 Task: Search one way flight ticket for 4 adults, 1 infant in seat and 1 infant on lap in premium economy from Dillingham: Dillingham Airport to Greensboro: Piedmont Triad International Airport on 5-1-2023. Choice of flights is Spirit. Number of bags: 5 checked bags. Price is upto 88000. Outbound departure time preference is 15:30. Return departure time preference is 16:00.
Action: Mouse moved to (256, 228)
Screenshot: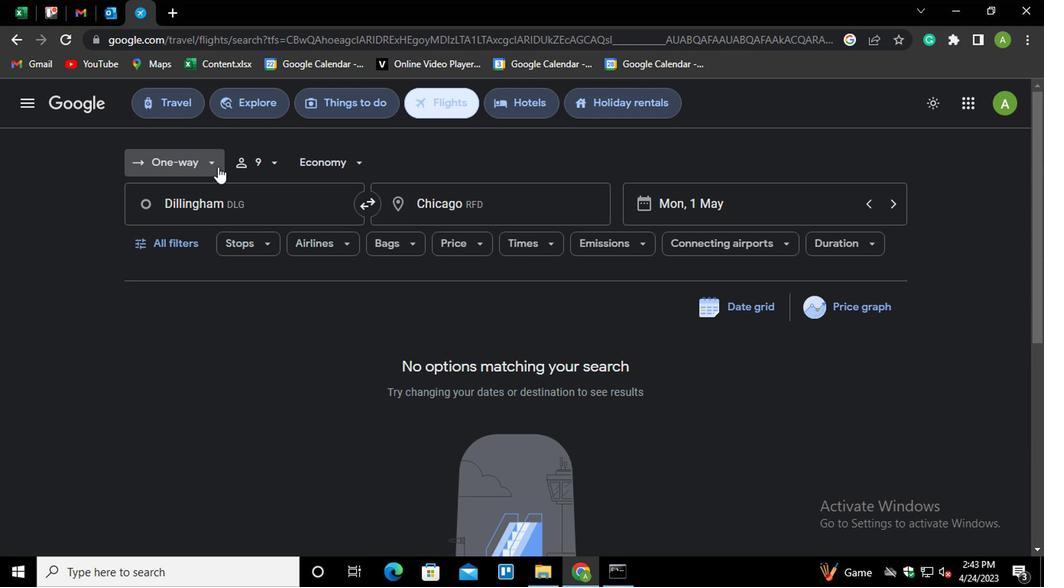 
Action: Mouse pressed left at (256, 228)
Screenshot: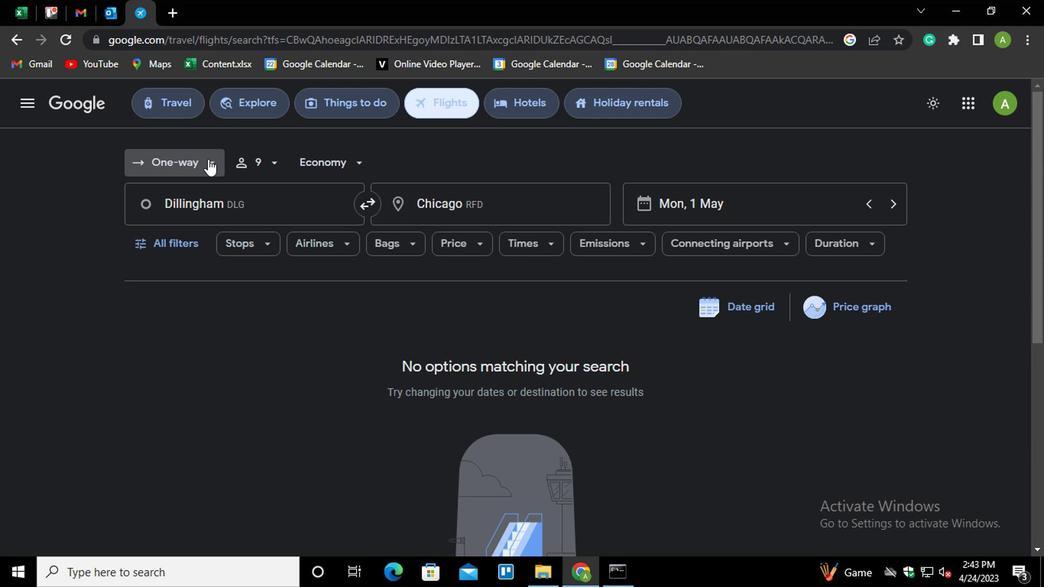 
Action: Mouse moved to (266, 287)
Screenshot: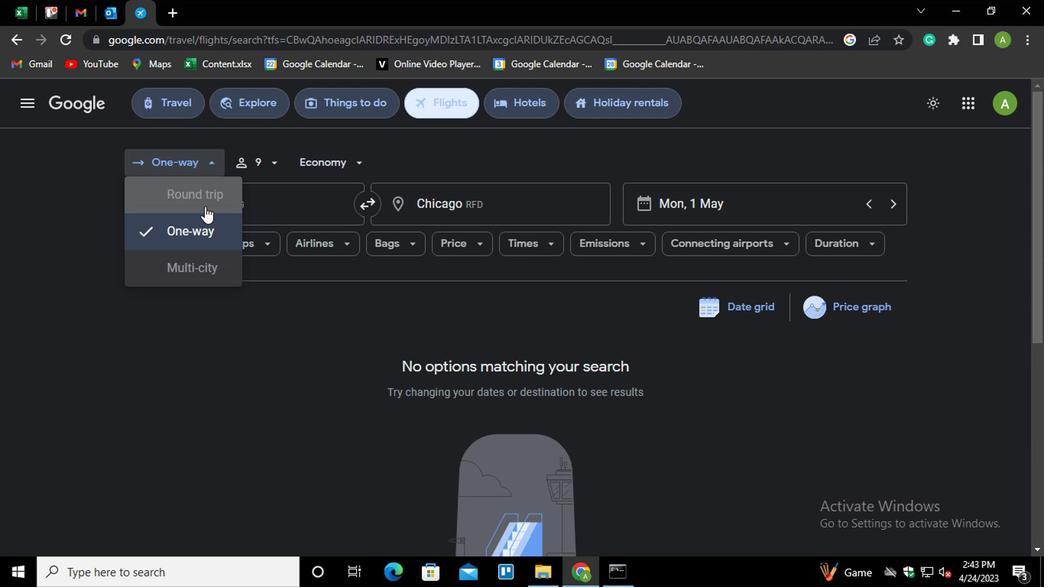 
Action: Mouse pressed left at (266, 287)
Screenshot: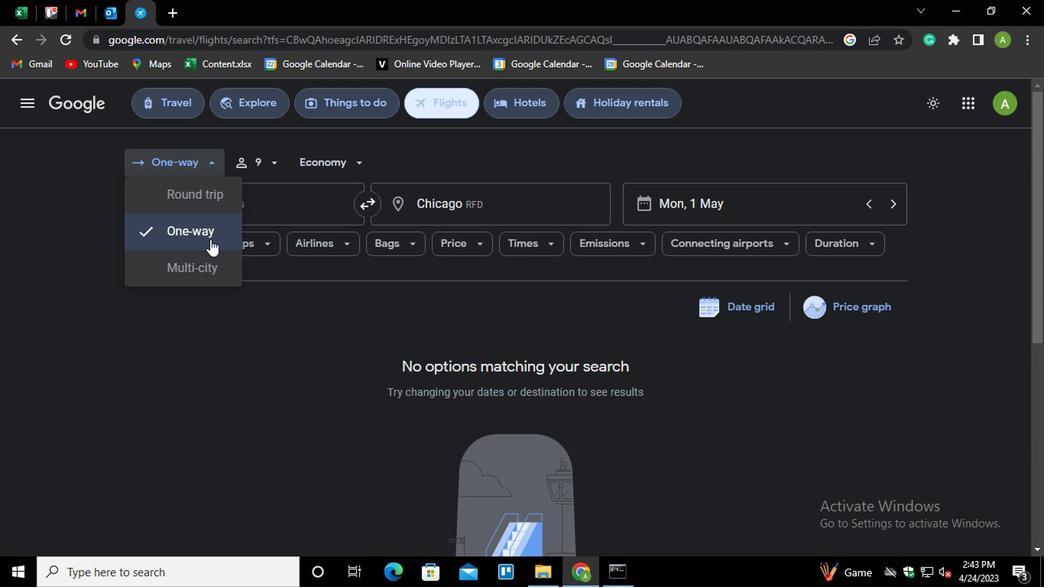 
Action: Mouse moved to (308, 228)
Screenshot: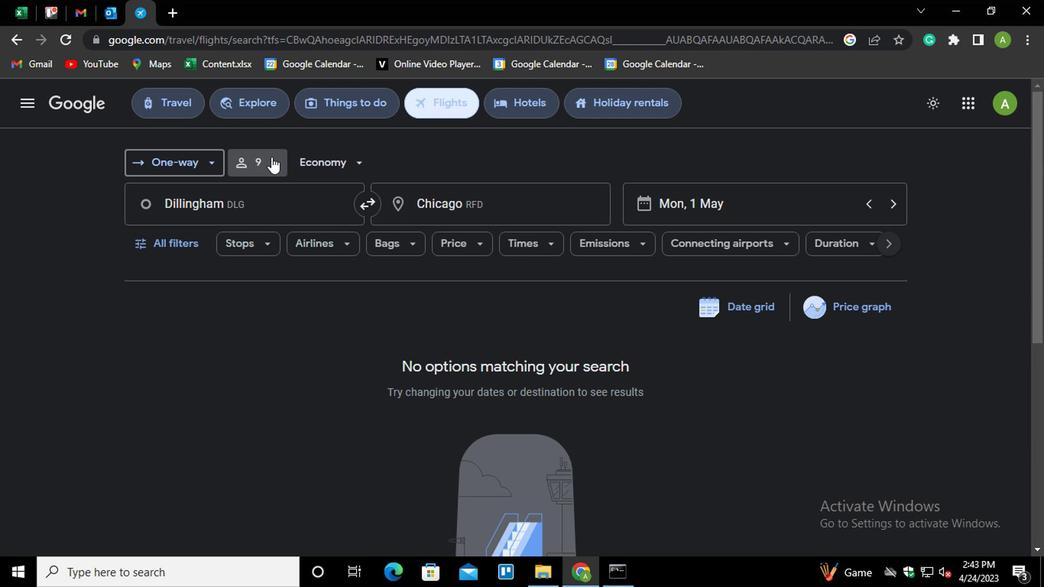 
Action: Mouse pressed left at (308, 228)
Screenshot: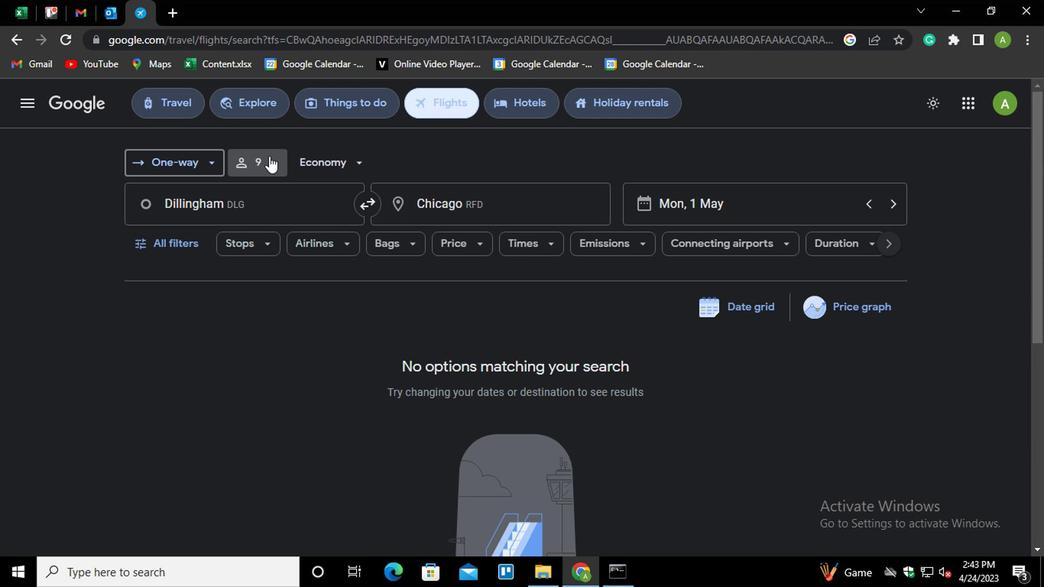 
Action: Mouse moved to (357, 257)
Screenshot: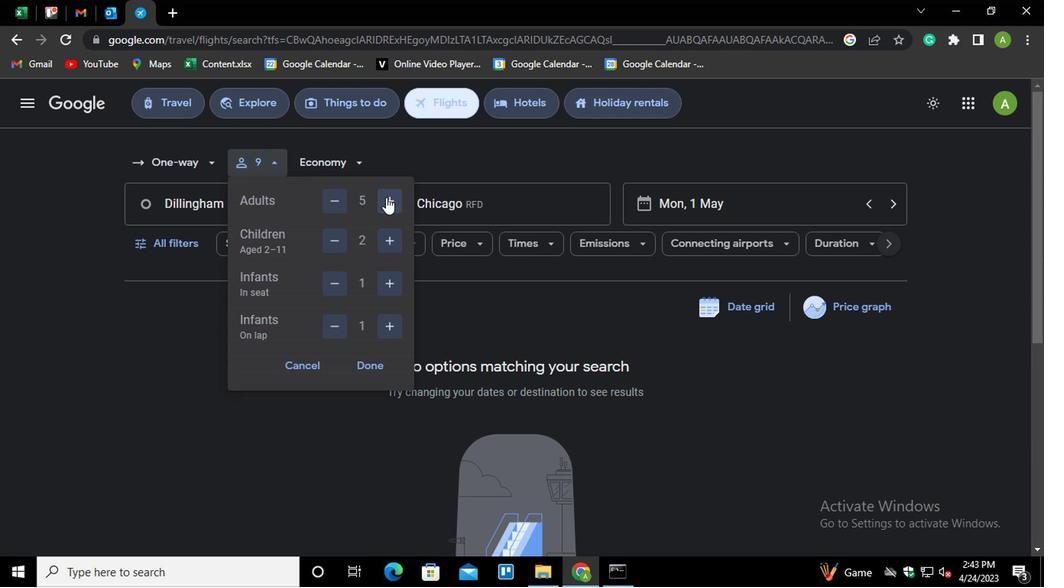 
Action: Mouse pressed left at (357, 257)
Screenshot: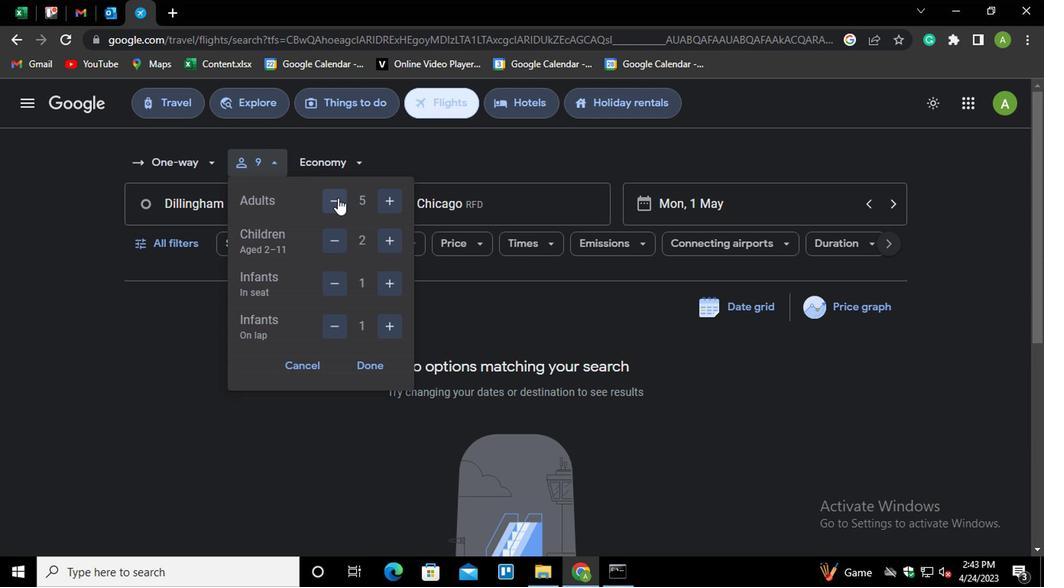 
Action: Mouse moved to (360, 288)
Screenshot: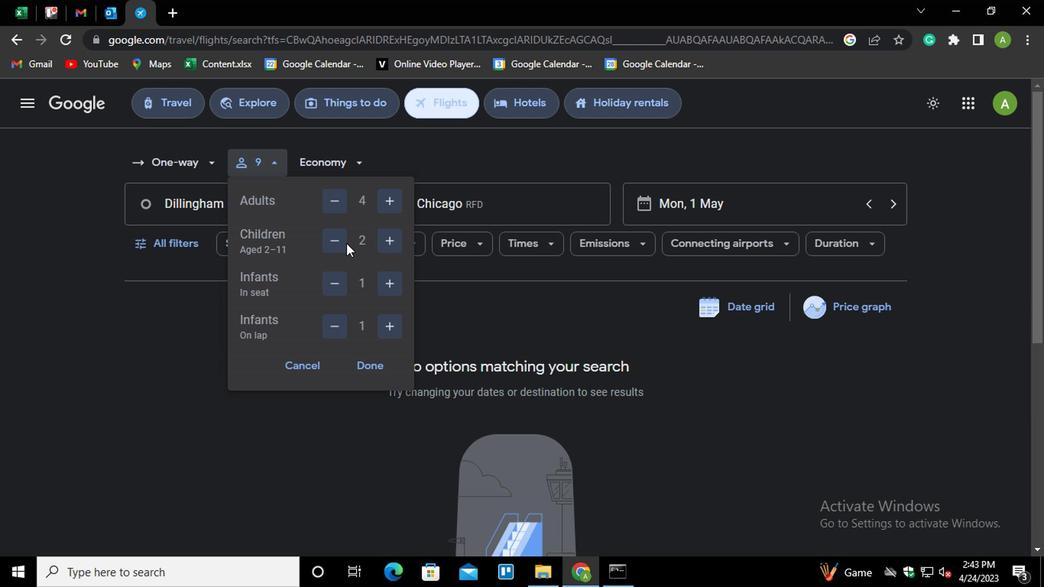 
Action: Mouse pressed left at (360, 288)
Screenshot: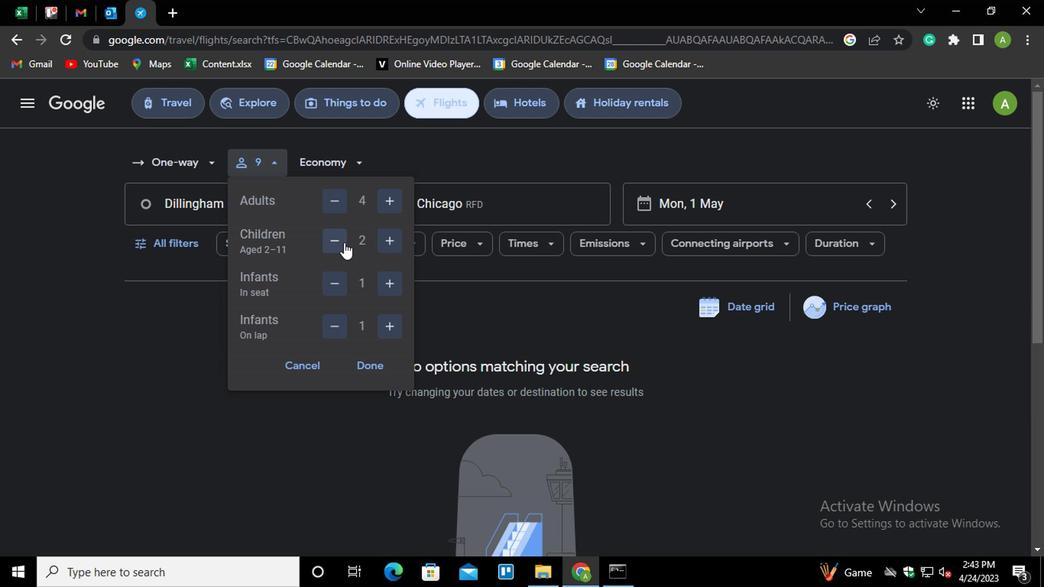 
Action: Mouse moved to (359, 288)
Screenshot: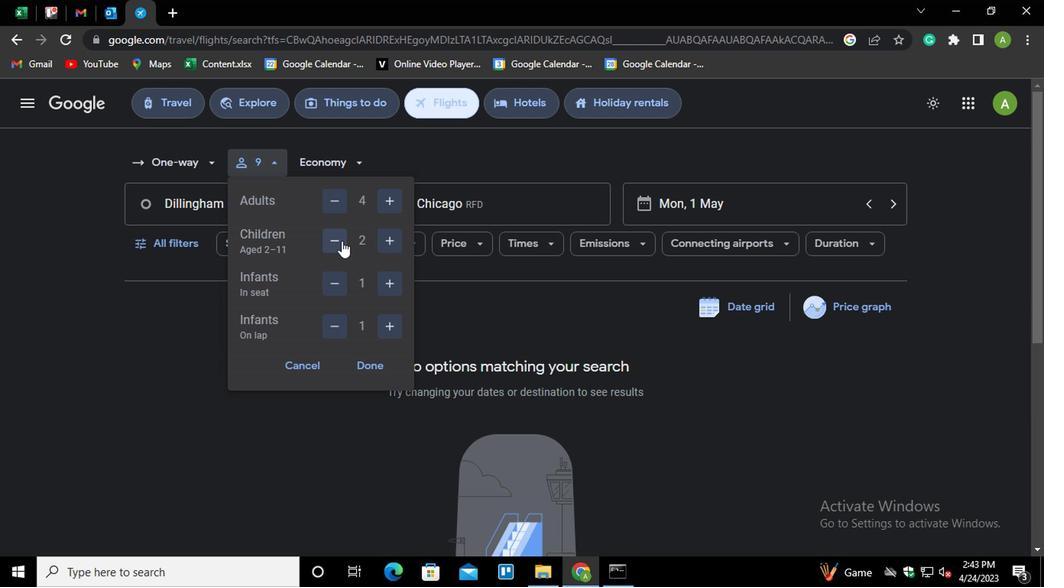 
Action: Mouse pressed left at (359, 288)
Screenshot: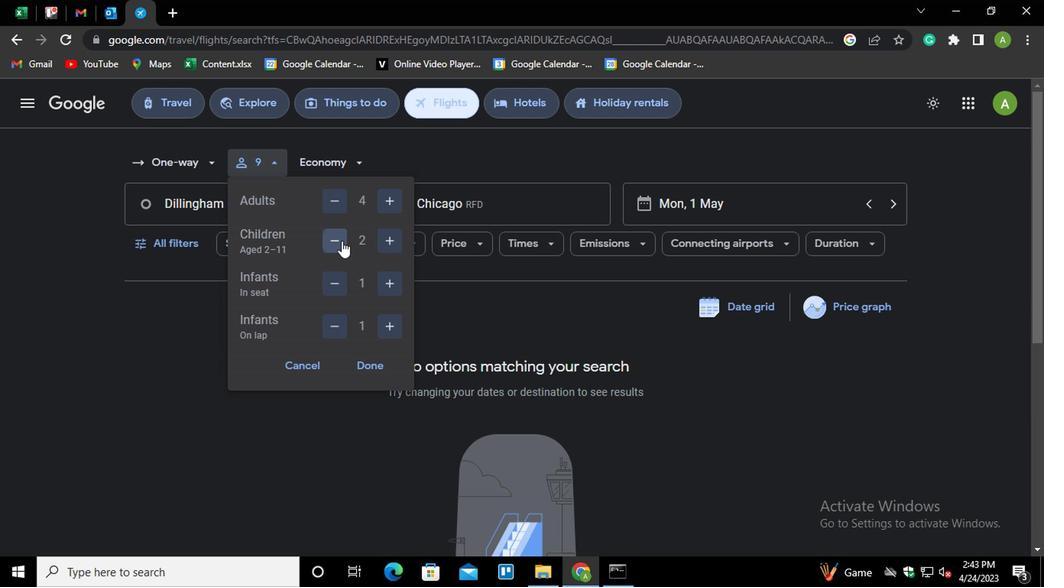 
Action: Mouse moved to (389, 378)
Screenshot: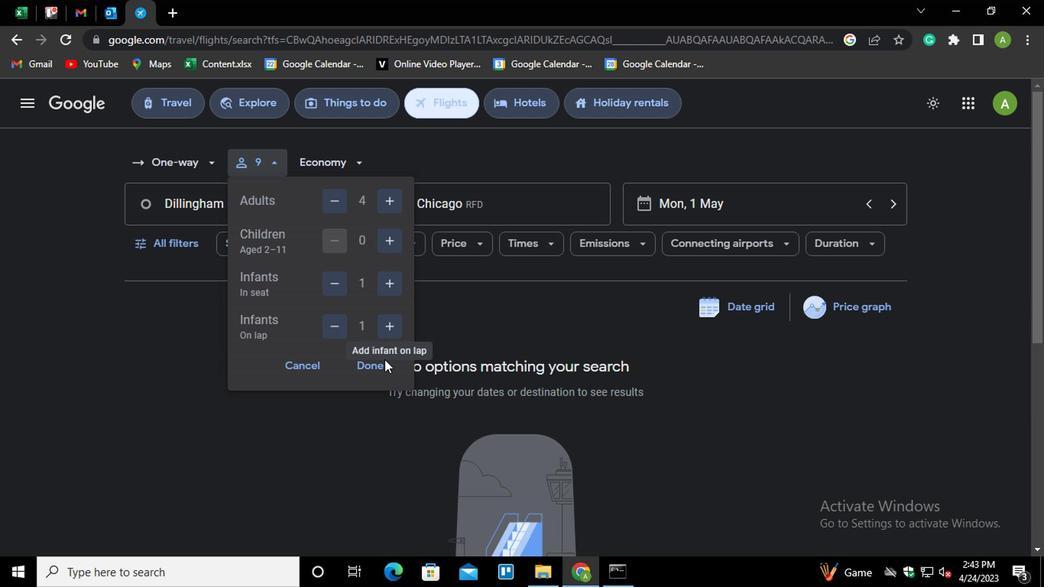 
Action: Mouse pressed left at (389, 378)
Screenshot: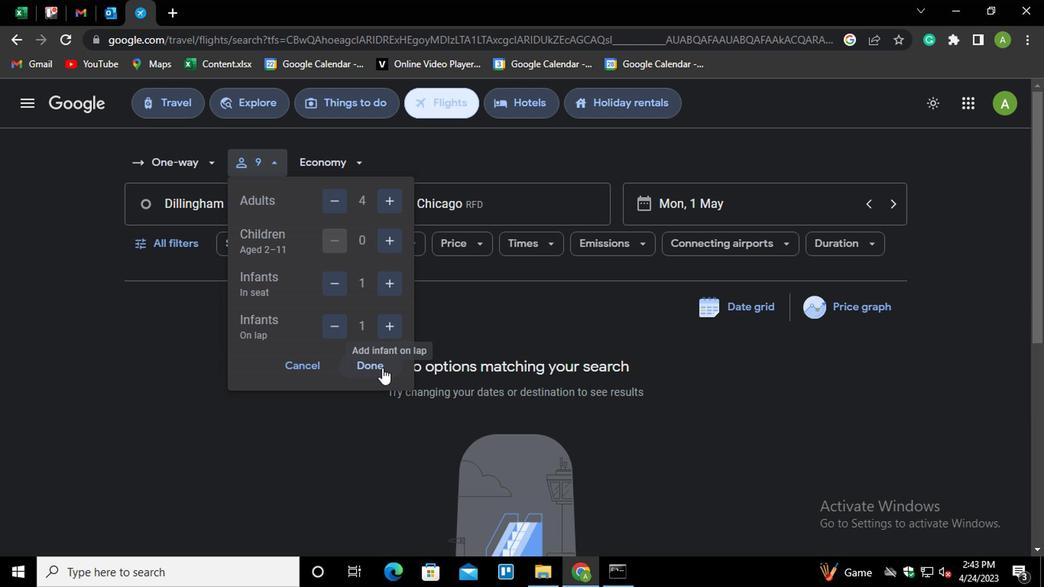 
Action: Mouse moved to (365, 236)
Screenshot: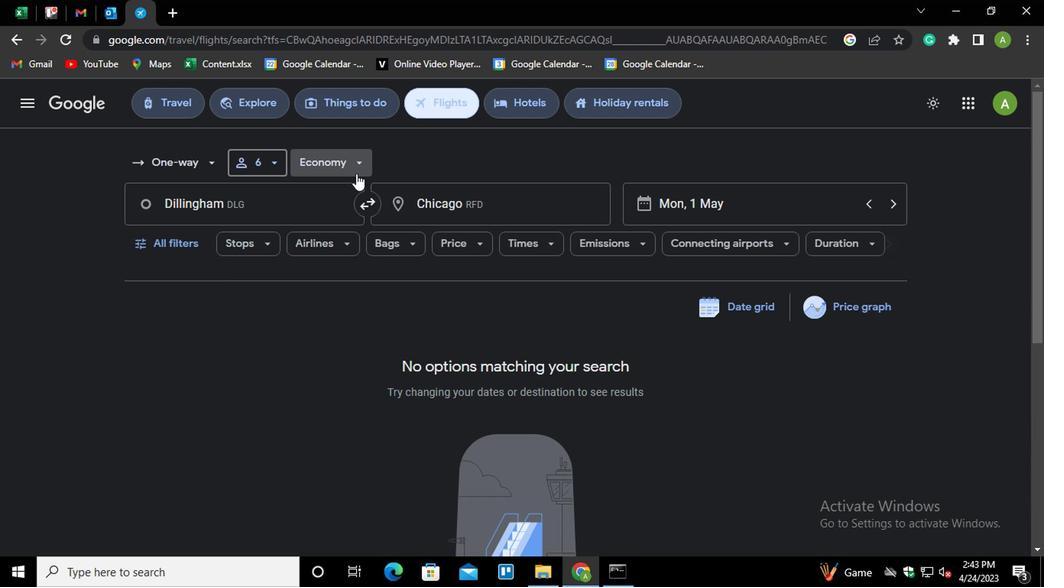 
Action: Mouse pressed left at (365, 236)
Screenshot: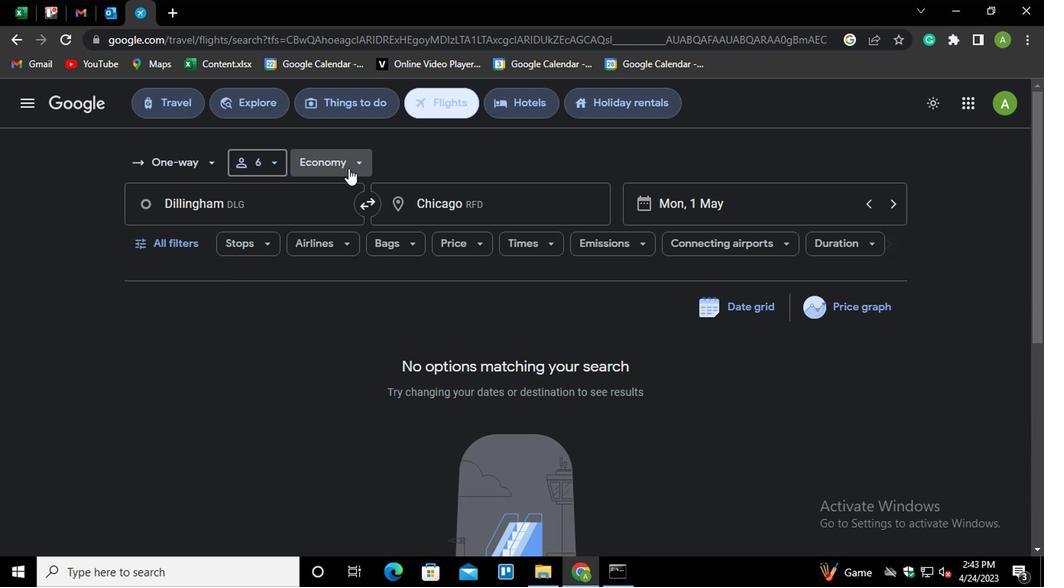 
Action: Mouse moved to (375, 280)
Screenshot: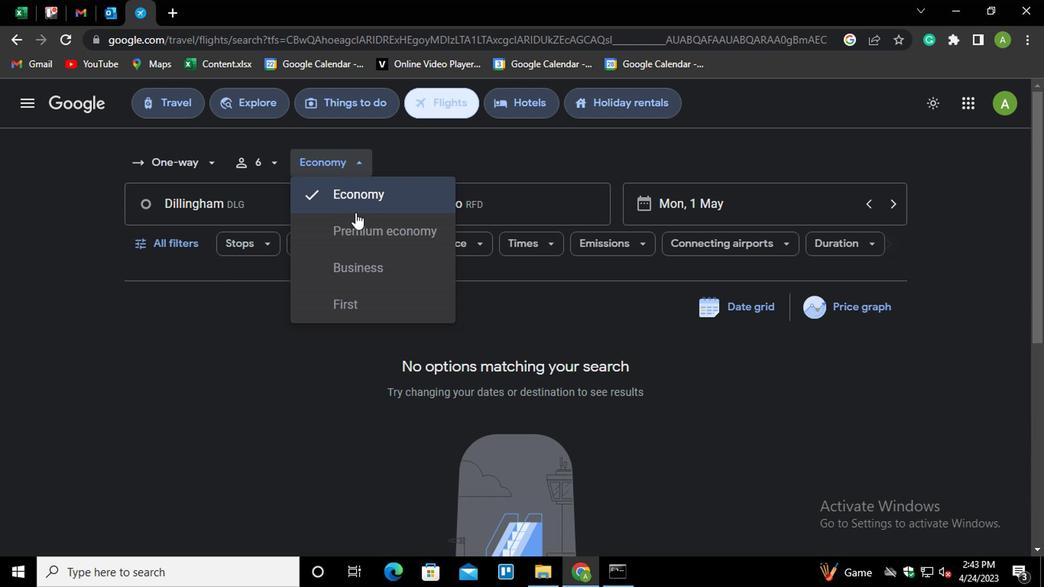 
Action: Mouse pressed left at (375, 280)
Screenshot: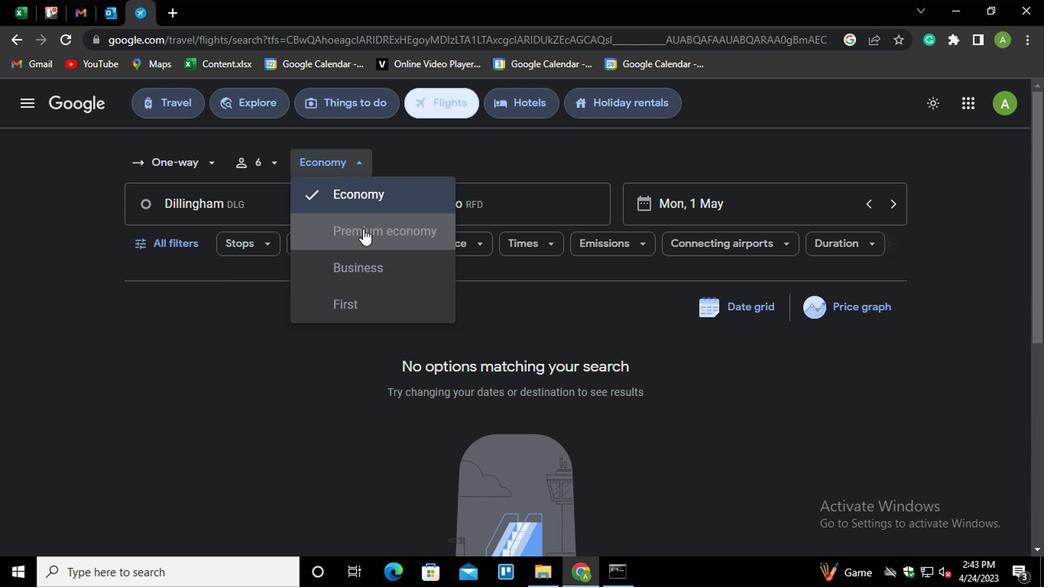 
Action: Mouse moved to (453, 265)
Screenshot: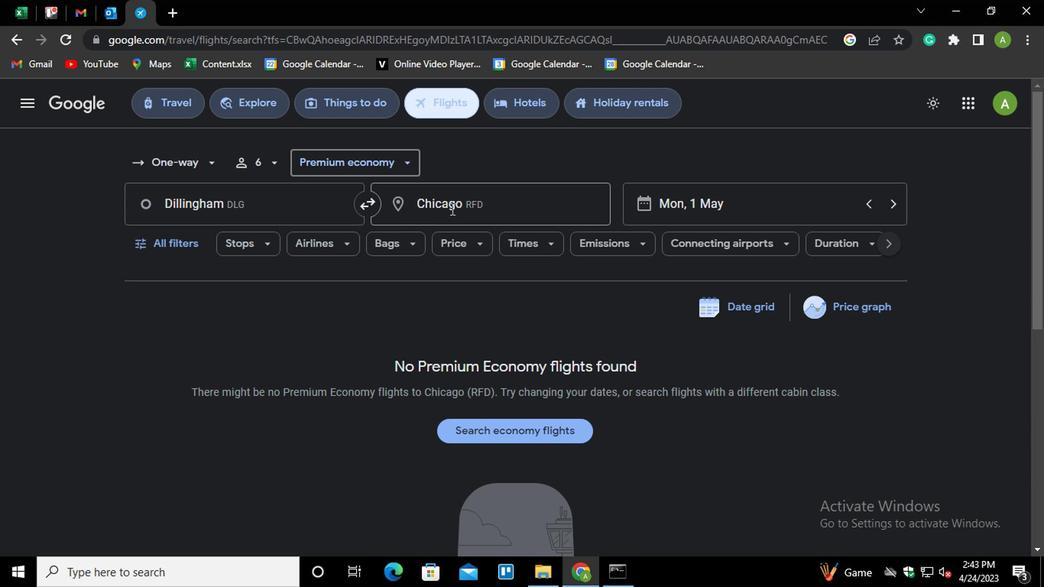 
Action: Mouse pressed left at (453, 265)
Screenshot: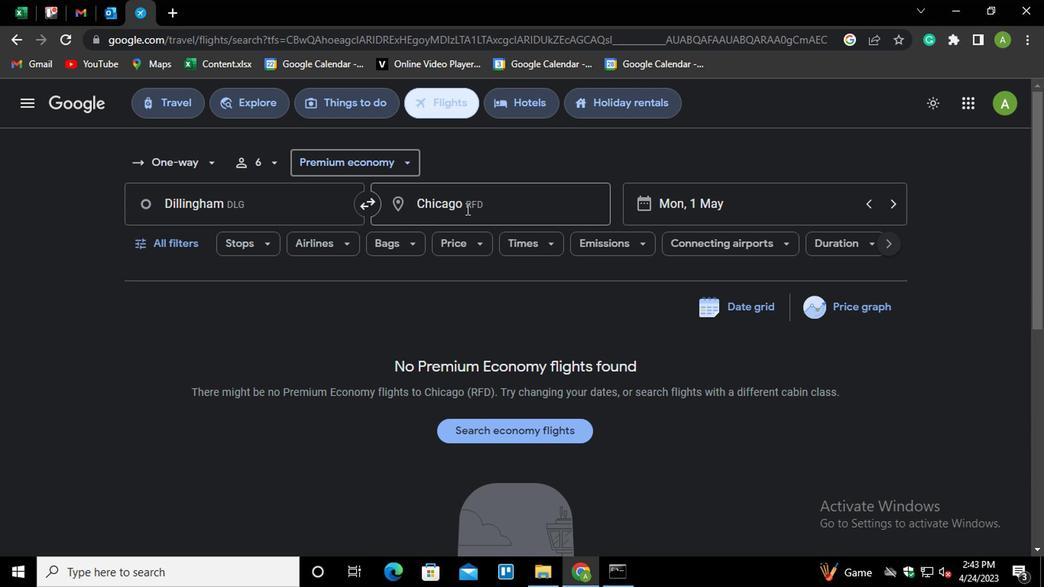 
Action: Key pressed <Key.shift>GREENSBOR<Key.down><Key.down><Key.enter>
Screenshot: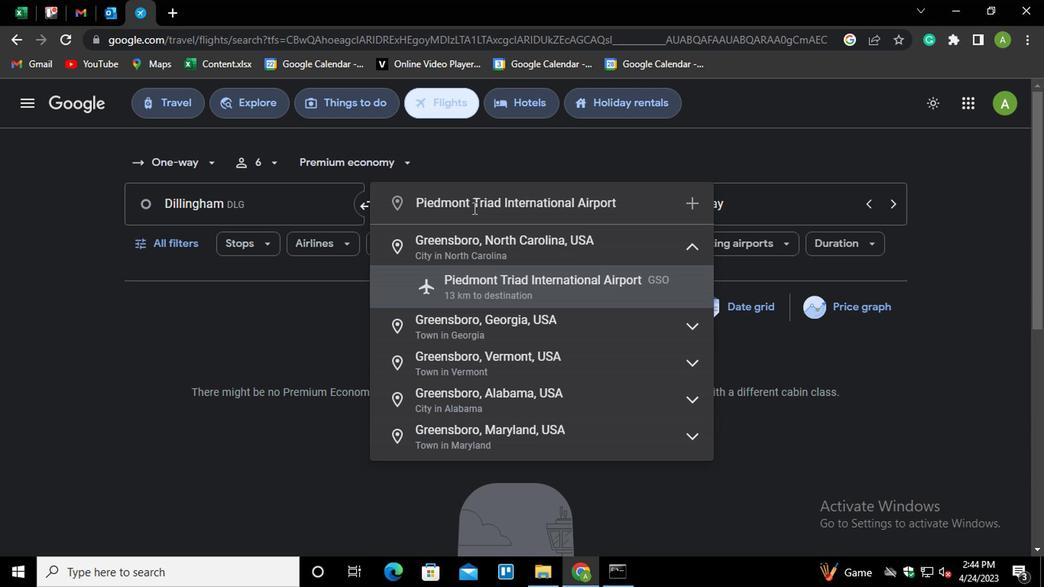 
Action: Mouse moved to (242, 290)
Screenshot: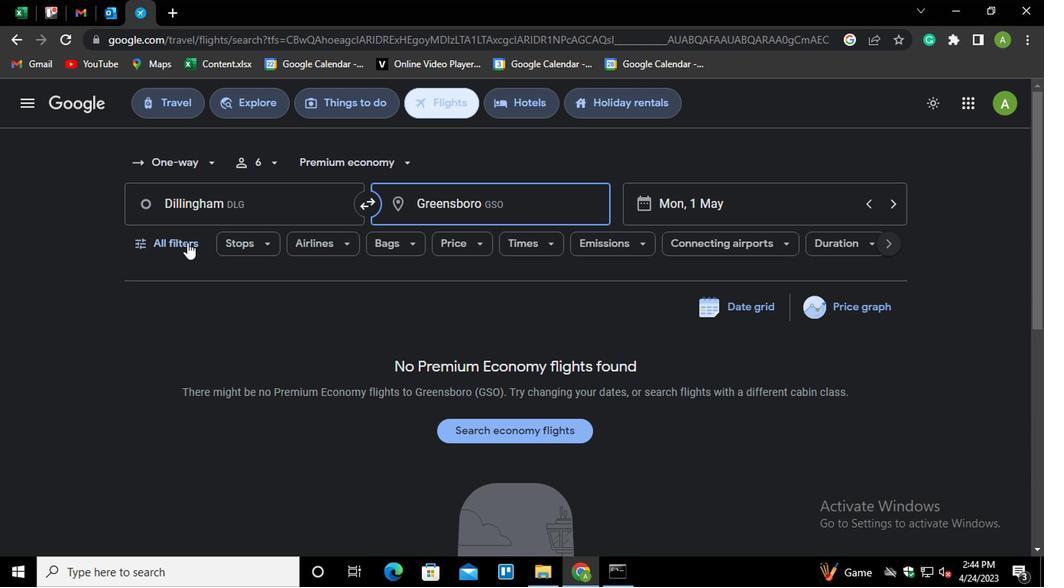 
Action: Mouse pressed left at (242, 290)
Screenshot: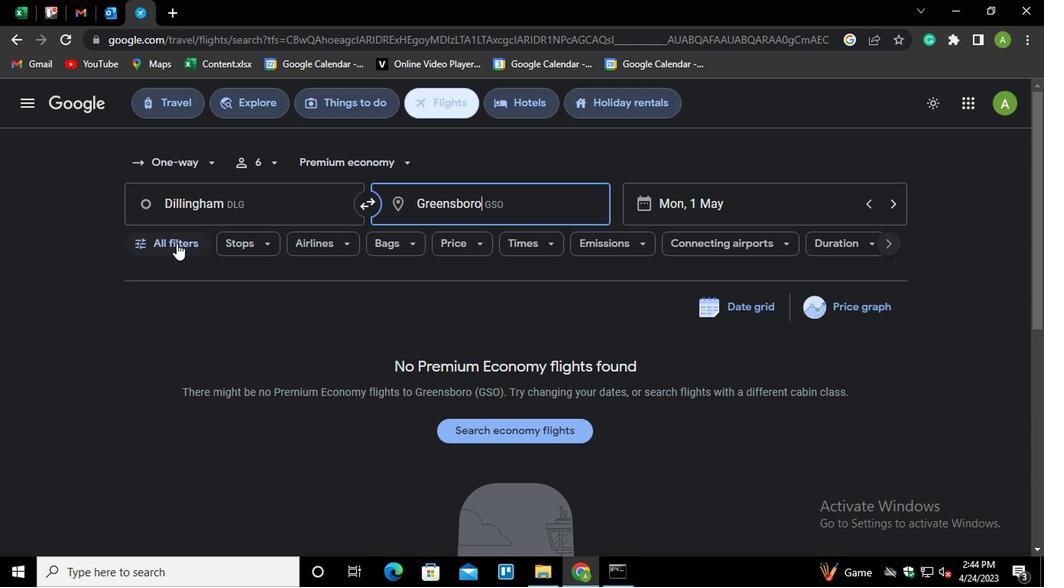 
Action: Mouse moved to (301, 387)
Screenshot: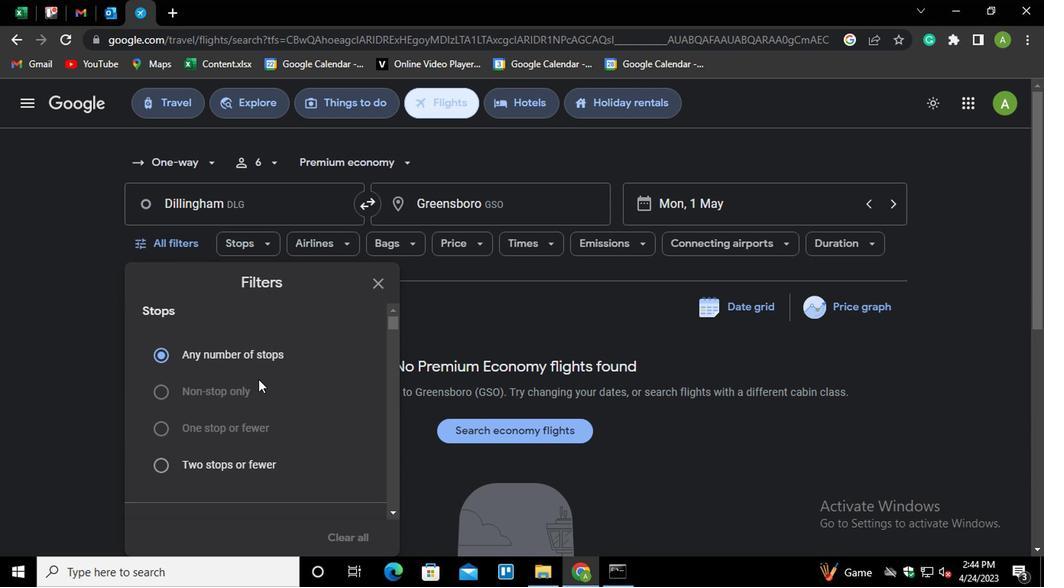 
Action: Mouse scrolled (301, 386) with delta (0, 0)
Screenshot: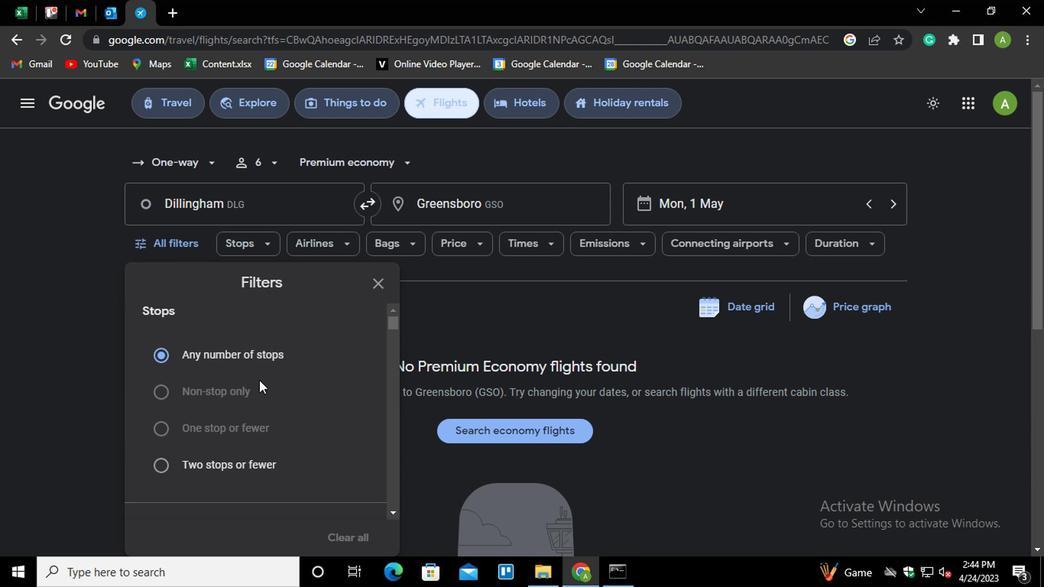 
Action: Mouse scrolled (301, 386) with delta (0, 0)
Screenshot: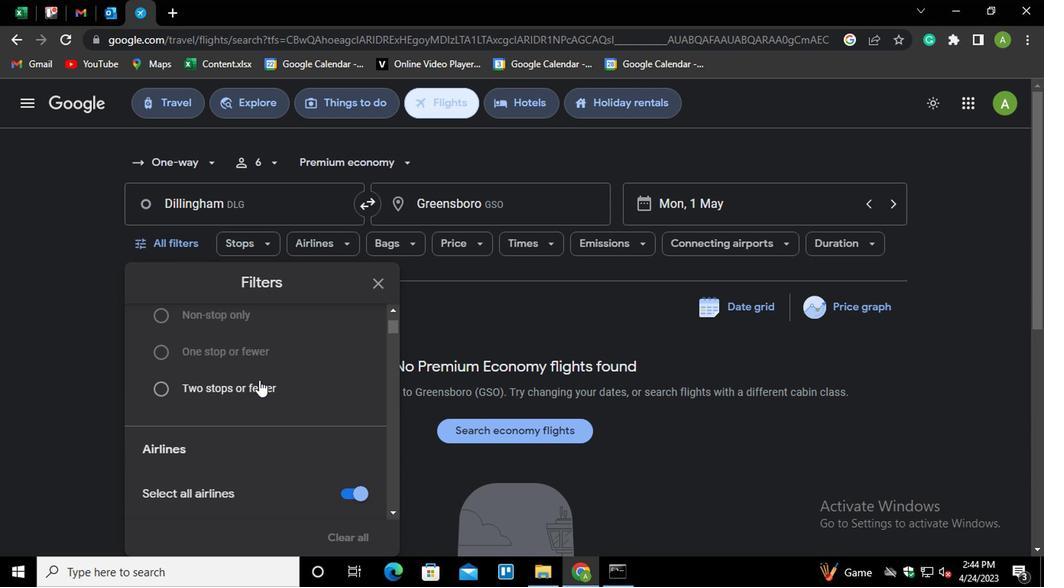 
Action: Mouse scrolled (301, 386) with delta (0, 0)
Screenshot: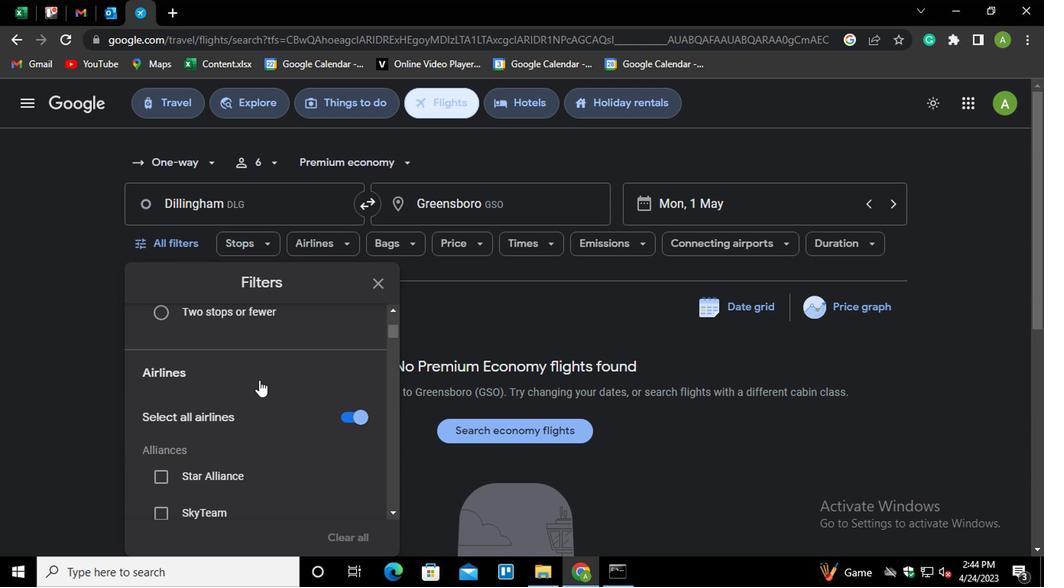 
Action: Mouse scrolled (301, 386) with delta (0, 0)
Screenshot: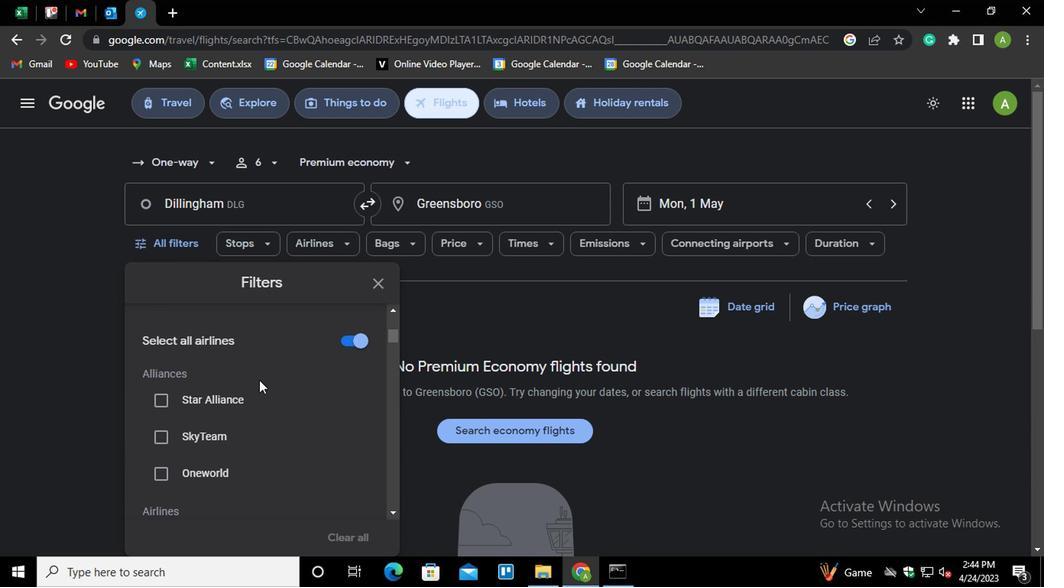 
Action: Mouse scrolled (301, 386) with delta (0, 0)
Screenshot: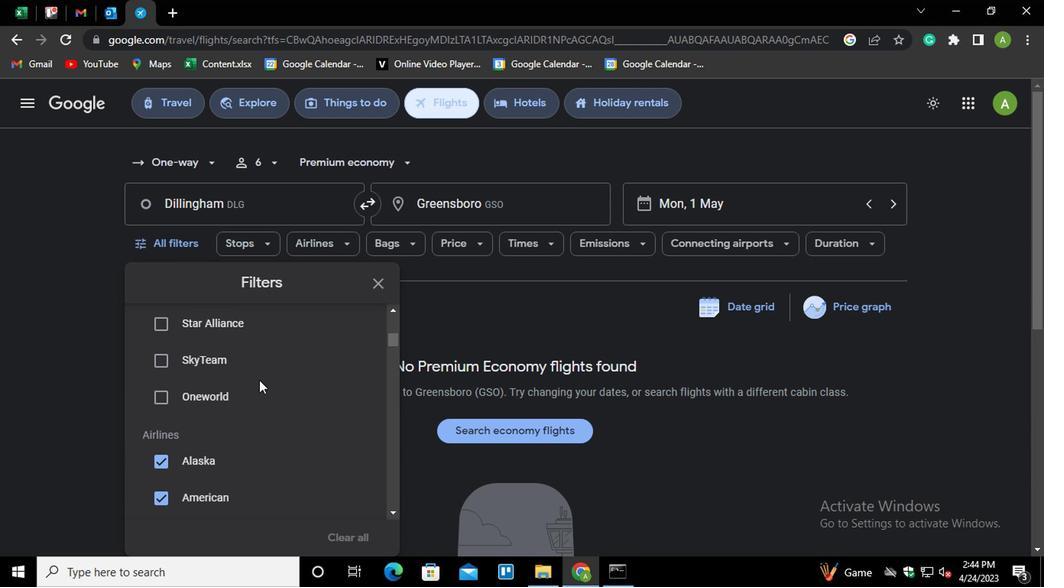 
Action: Mouse scrolled (301, 386) with delta (0, 0)
Screenshot: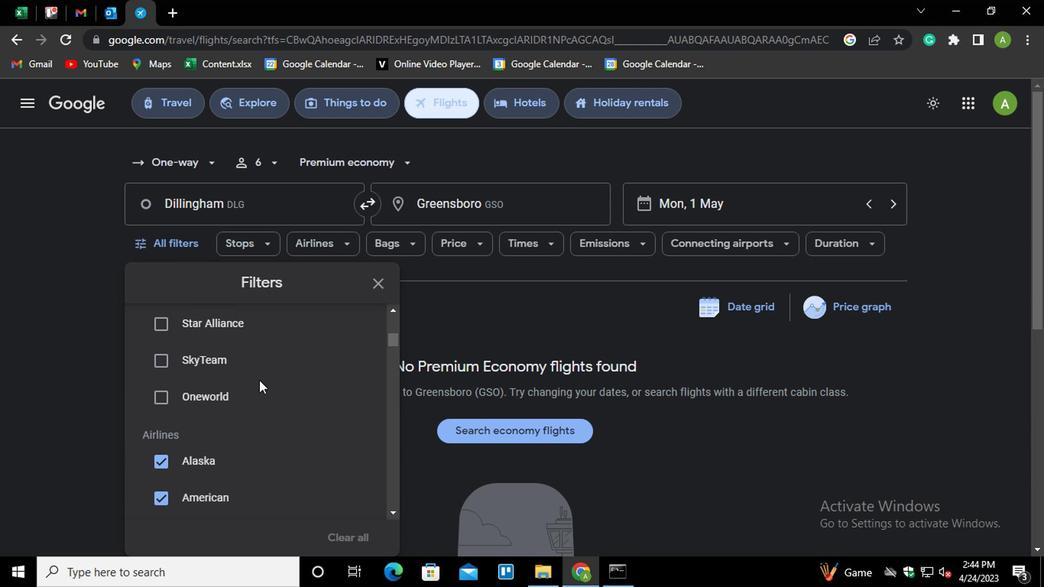 
Action: Mouse scrolled (301, 386) with delta (0, 0)
Screenshot: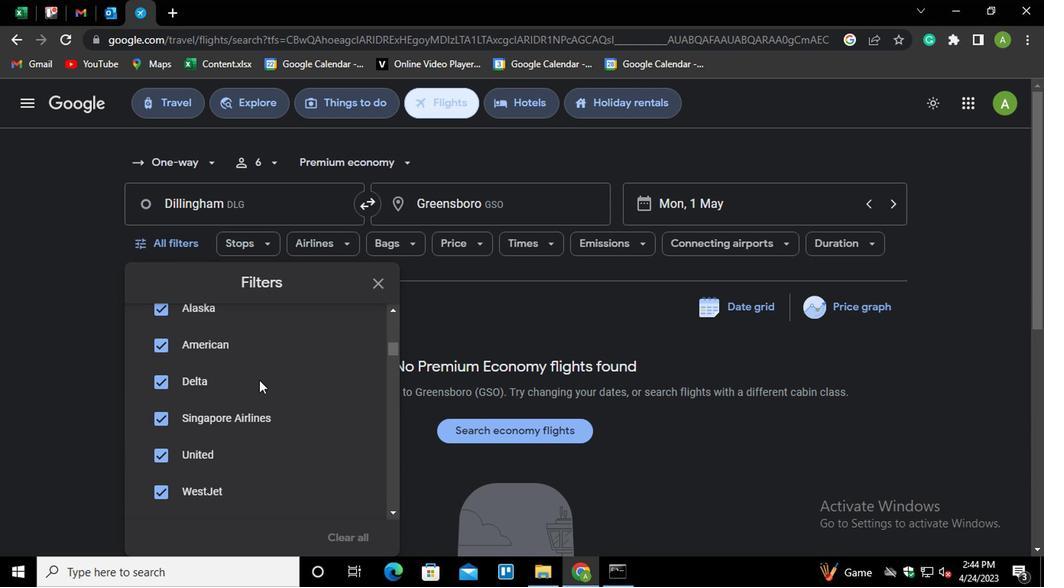 
Action: Mouse scrolled (301, 386) with delta (0, 0)
Screenshot: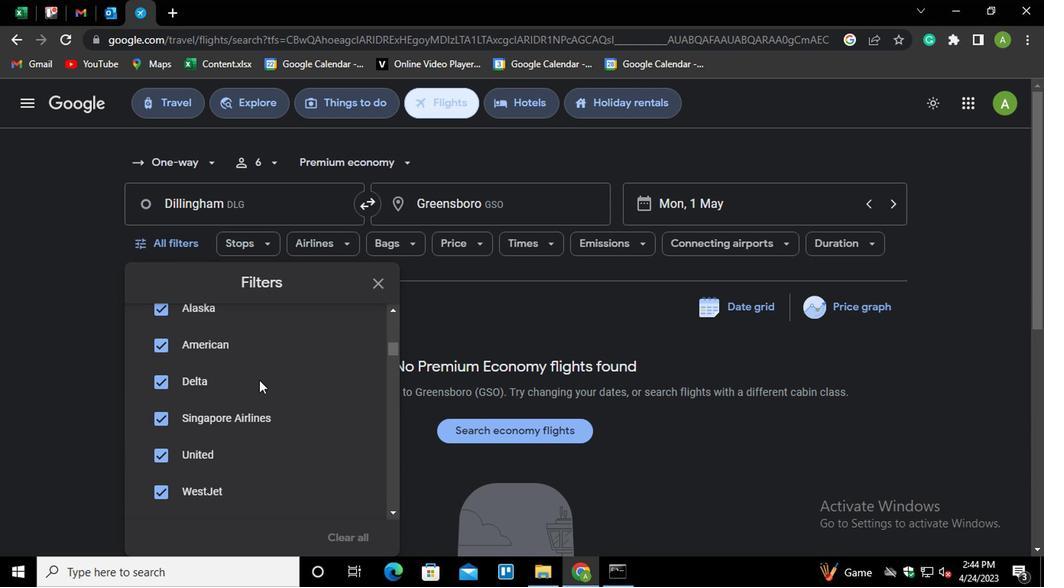 
Action: Mouse scrolled (301, 386) with delta (0, 0)
Screenshot: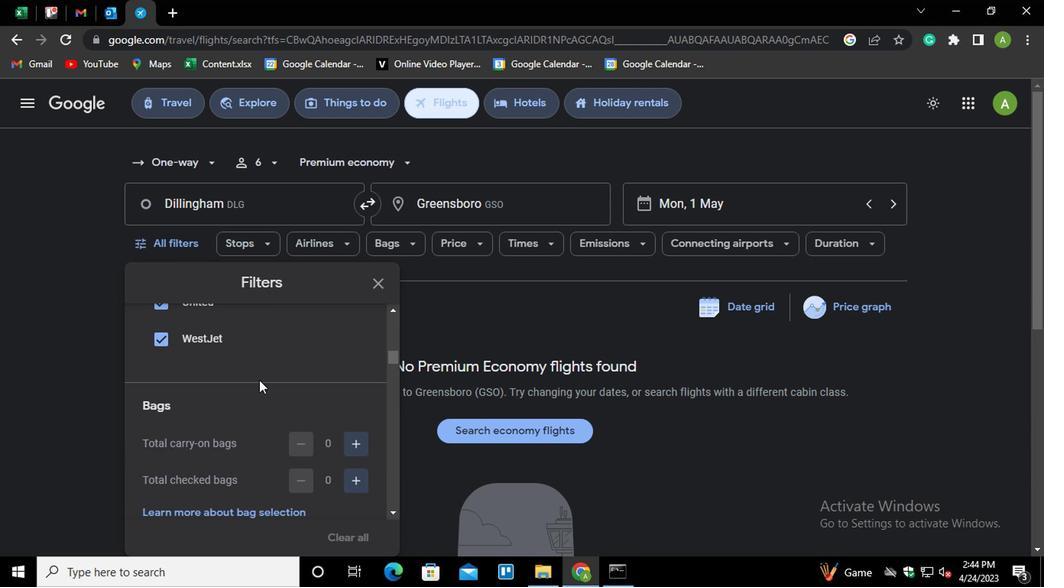 
Action: Mouse moved to (371, 405)
Screenshot: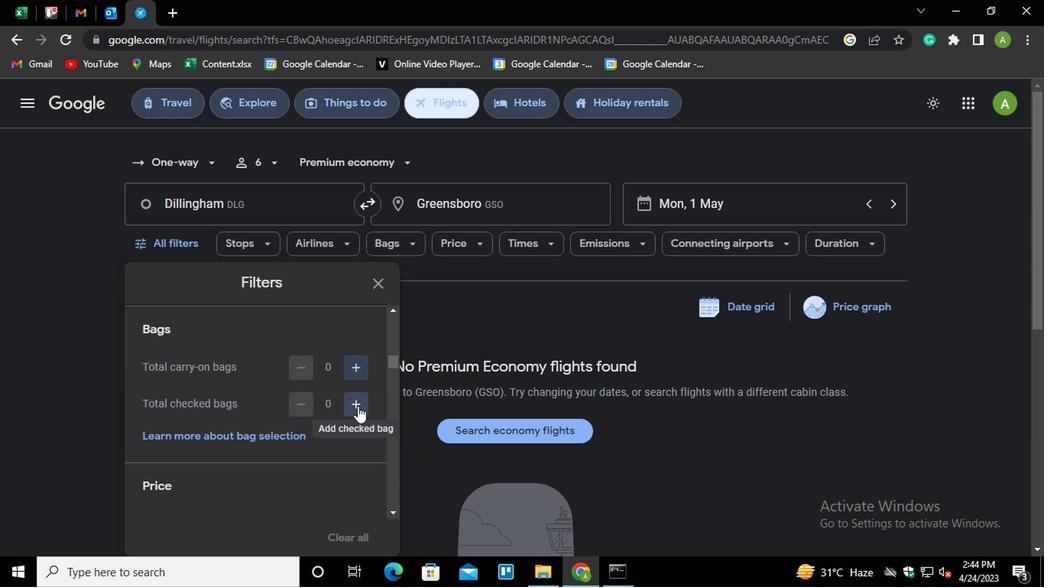 
Action: Mouse pressed left at (371, 405)
Screenshot: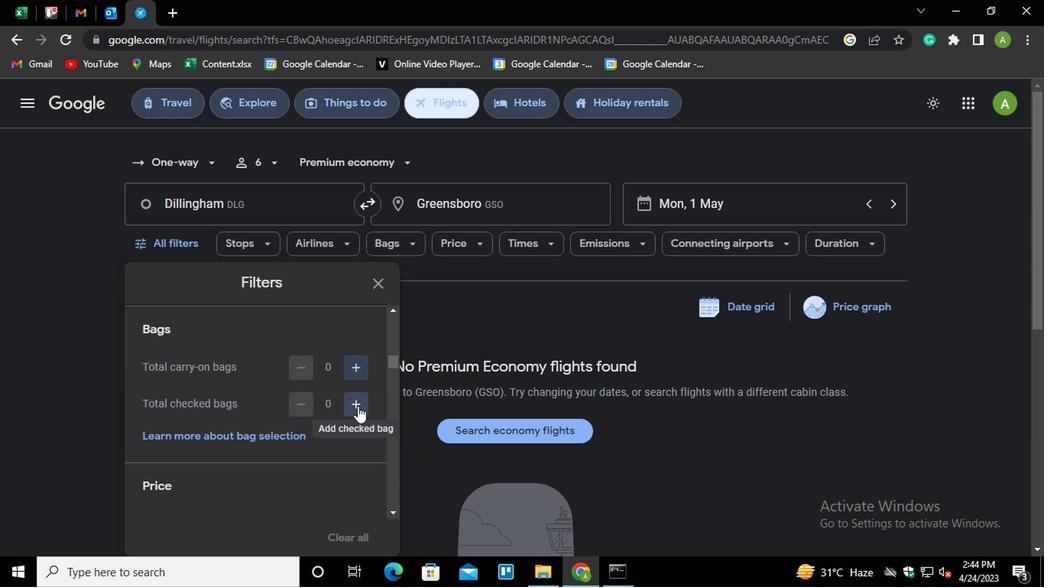 
Action: Mouse pressed left at (371, 405)
Screenshot: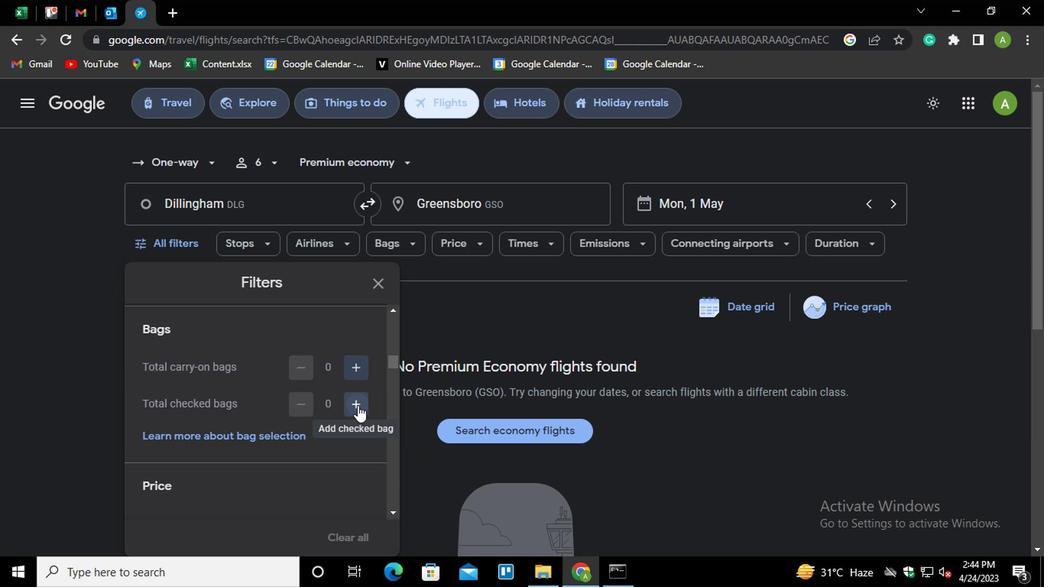 
Action: Mouse pressed left at (371, 405)
Screenshot: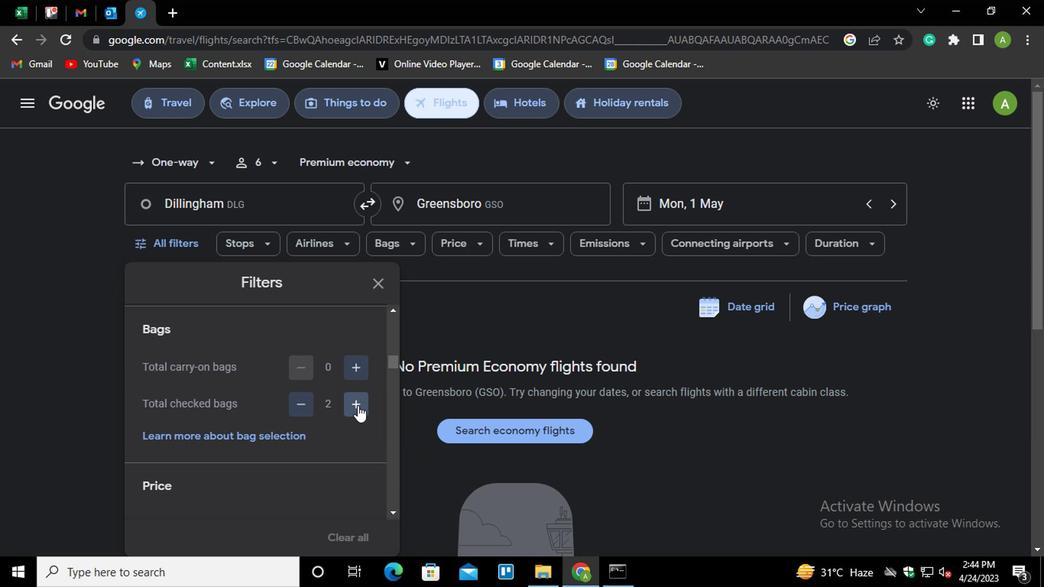 
Action: Mouse pressed left at (371, 405)
Screenshot: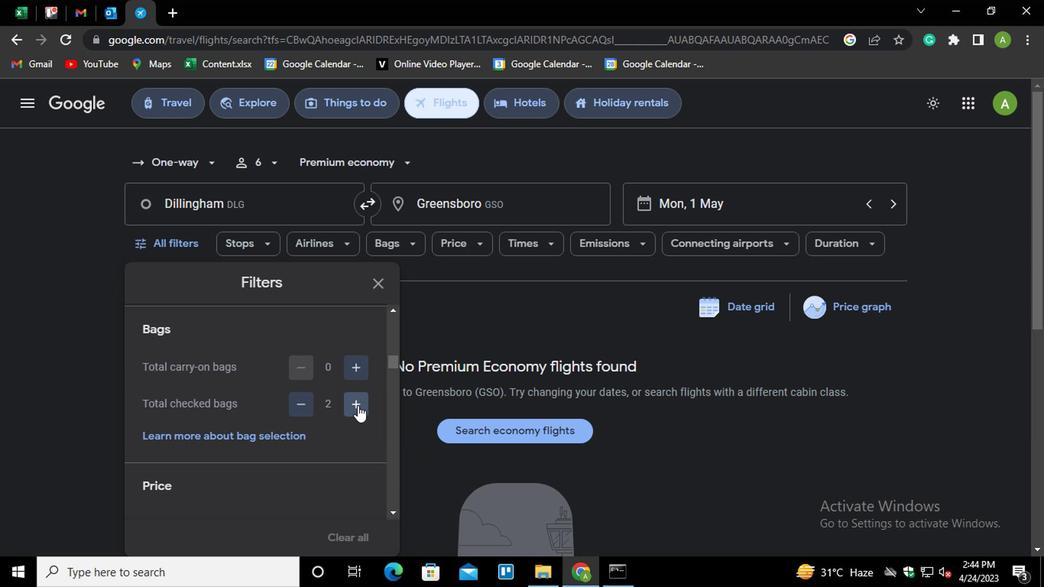 
Action: Mouse pressed left at (371, 405)
Screenshot: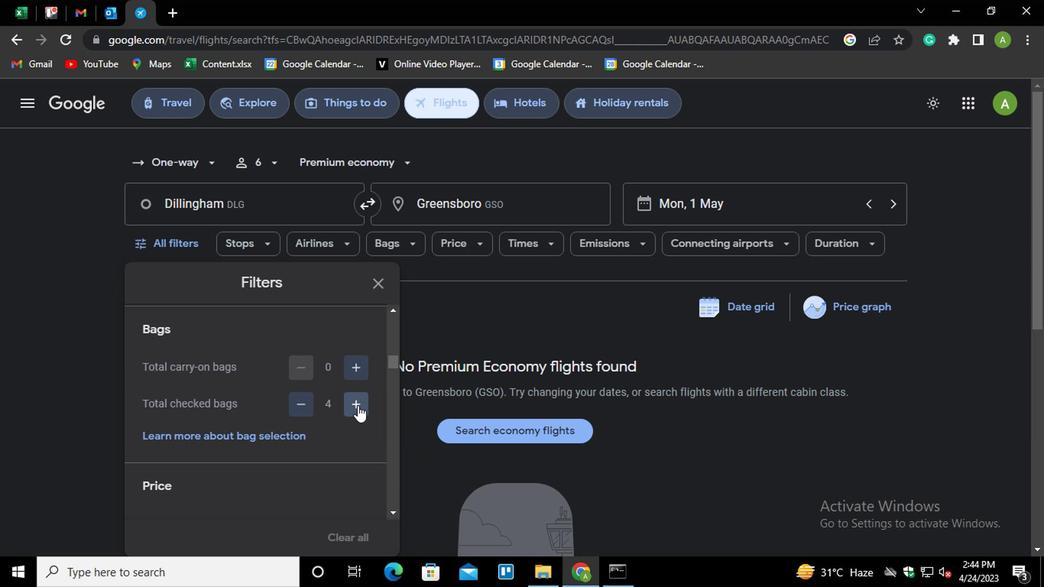 
Action: Mouse moved to (370, 439)
Screenshot: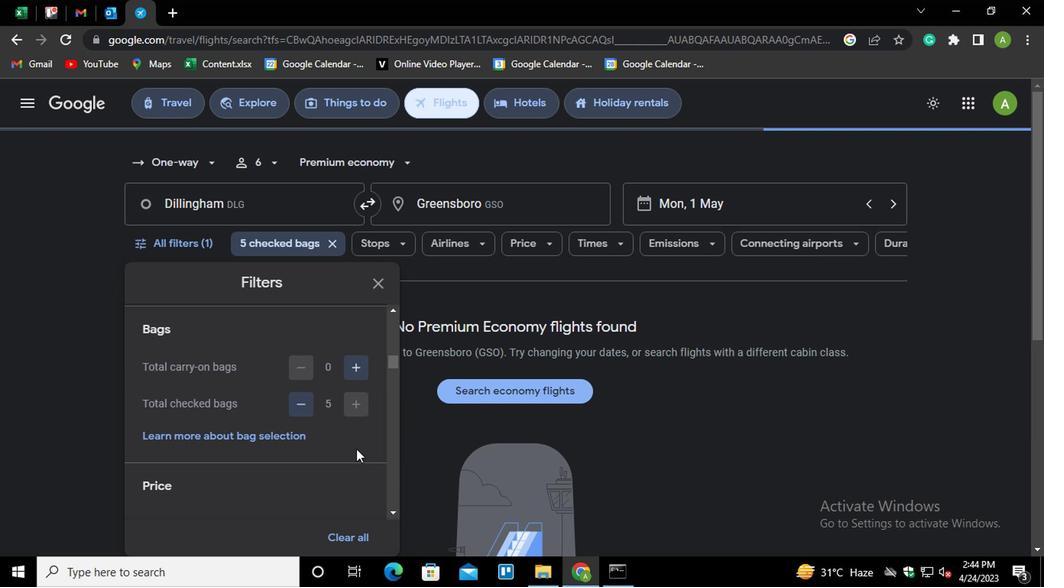
Action: Mouse scrolled (370, 439) with delta (0, 0)
Screenshot: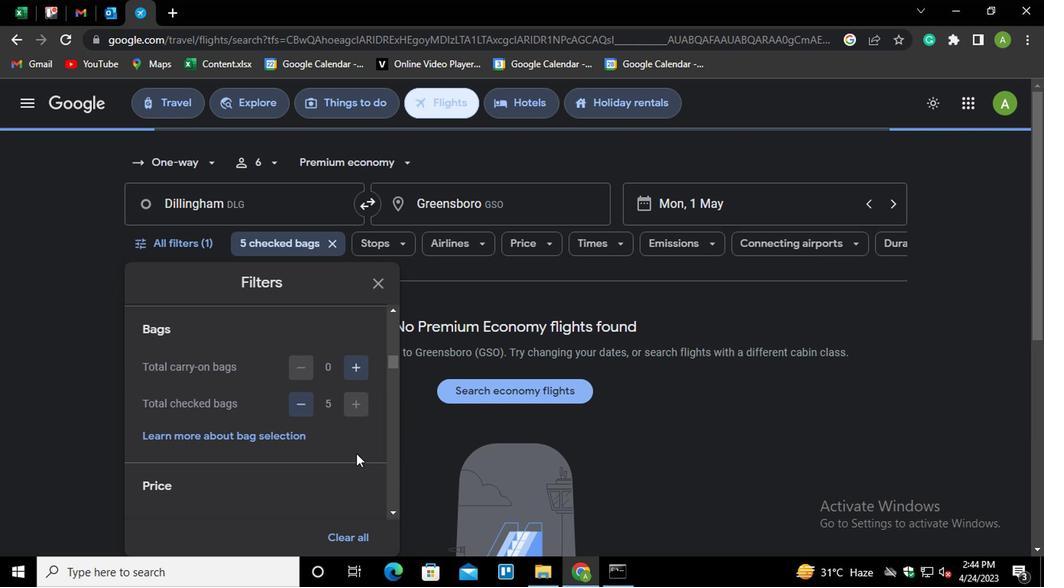 
Action: Mouse moved to (370, 439)
Screenshot: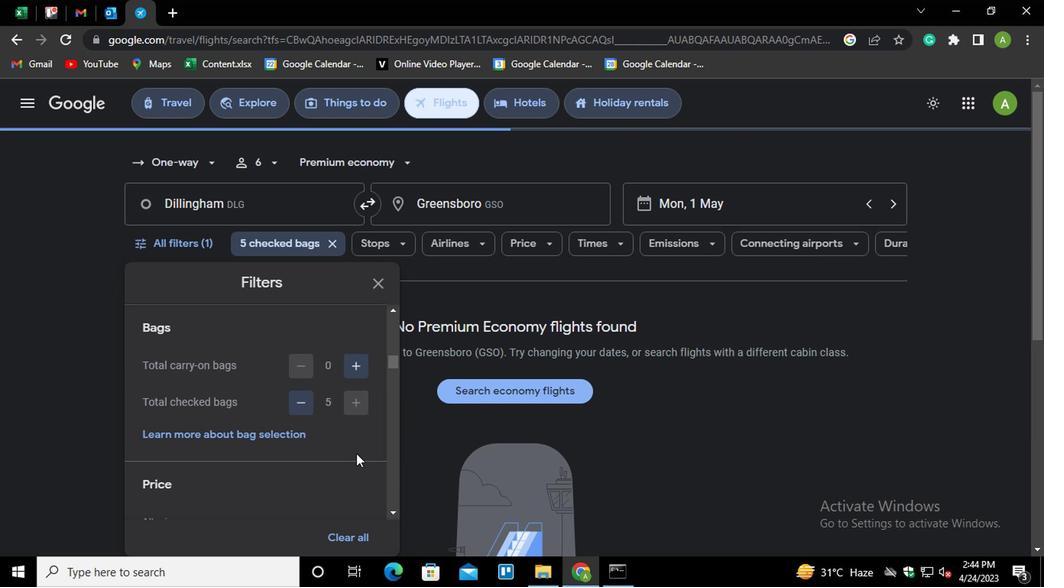 
Action: Mouse scrolled (370, 439) with delta (0, 0)
Screenshot: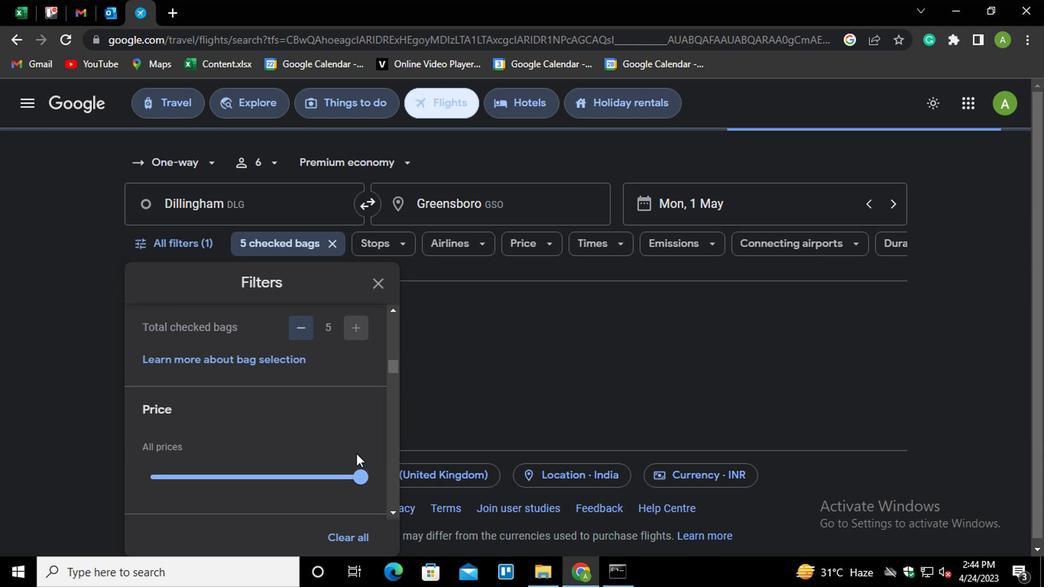 
Action: Mouse moved to (371, 405)
Screenshot: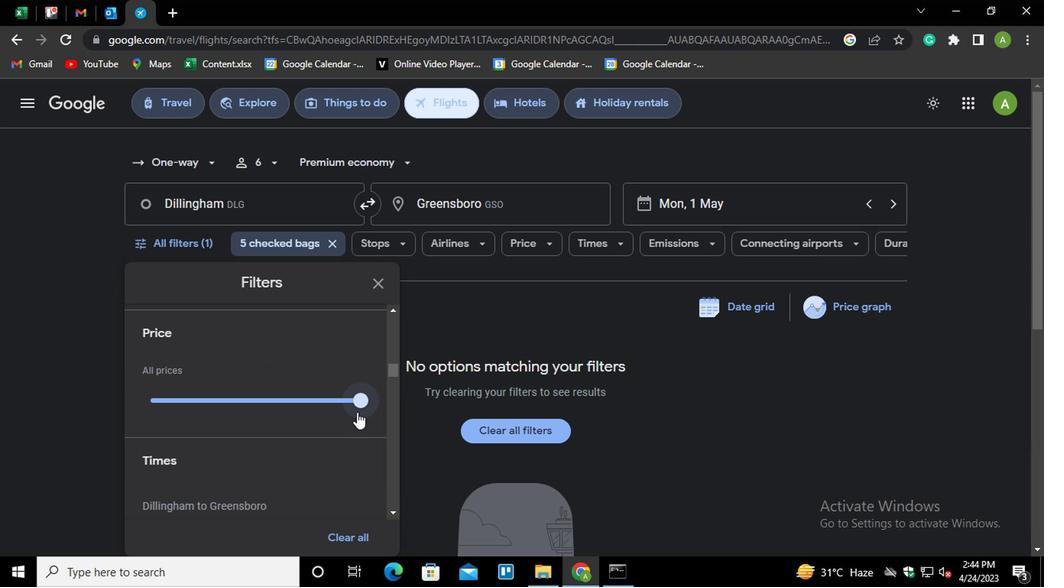 
Action: Mouse pressed left at (371, 405)
Screenshot: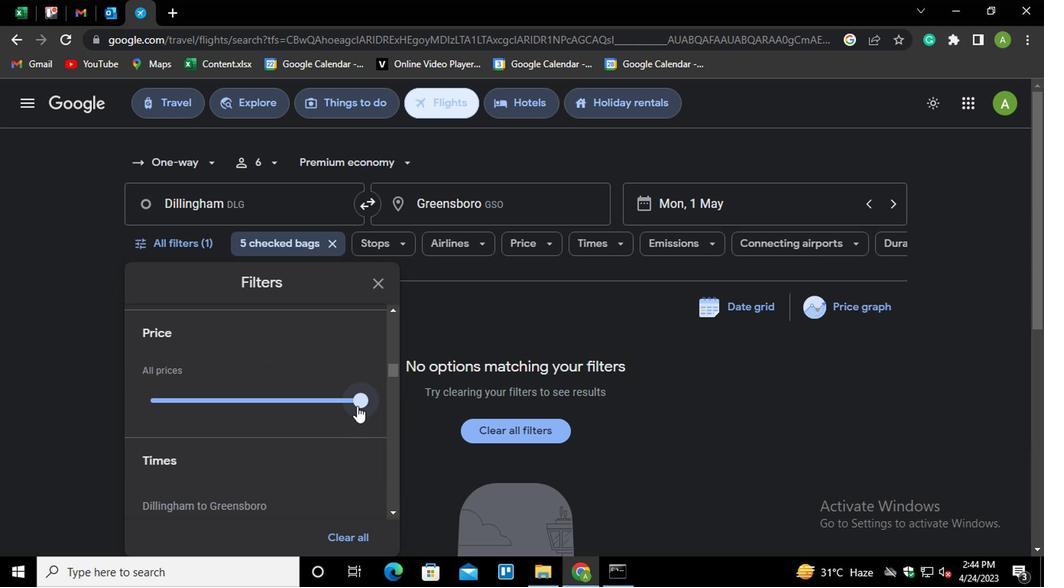 
Action: Mouse moved to (362, 439)
Screenshot: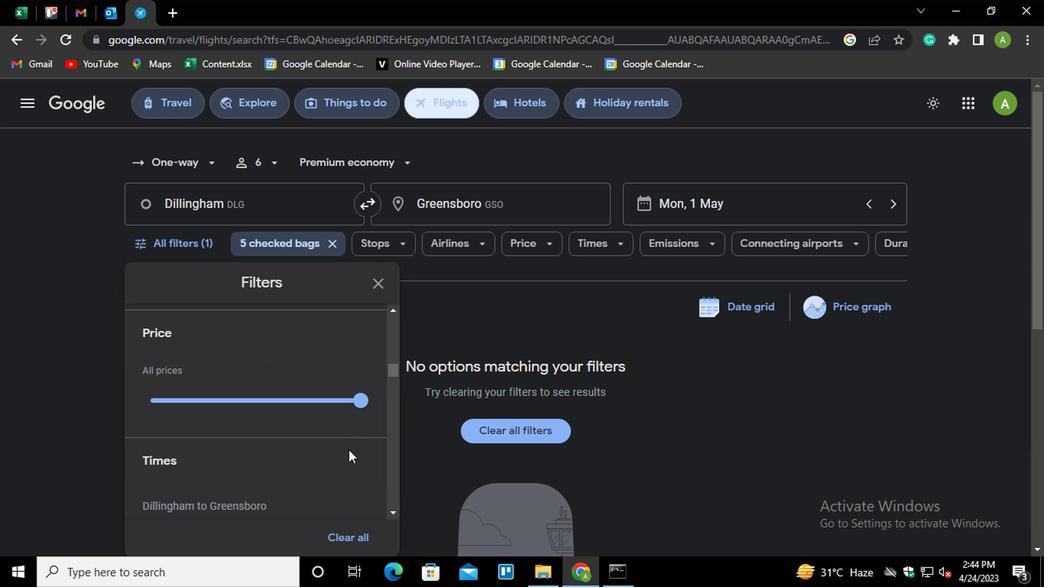 
Action: Mouse scrolled (362, 439) with delta (0, 0)
Screenshot: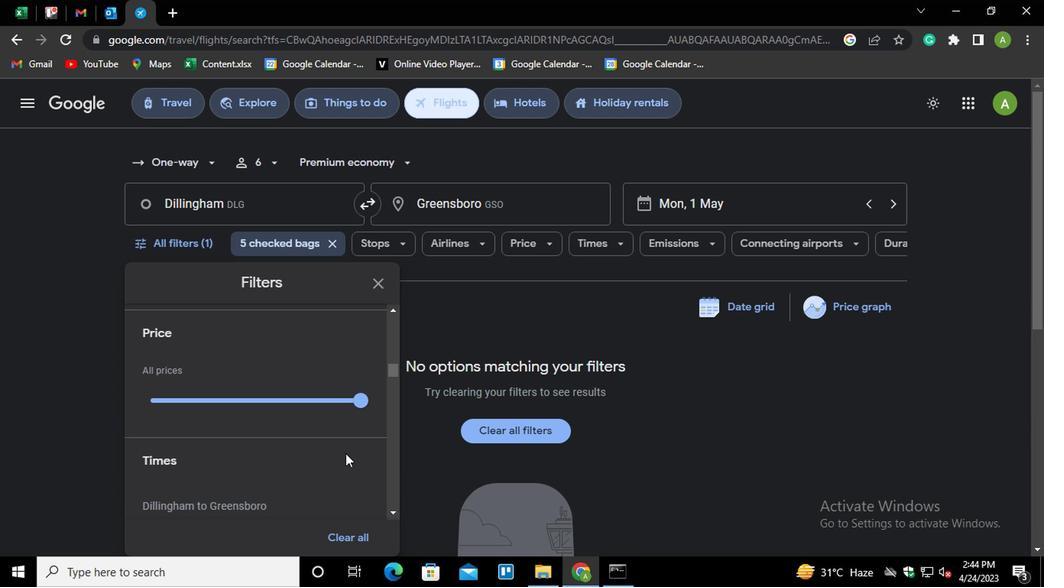 
Action: Mouse scrolled (362, 439) with delta (0, 0)
Screenshot: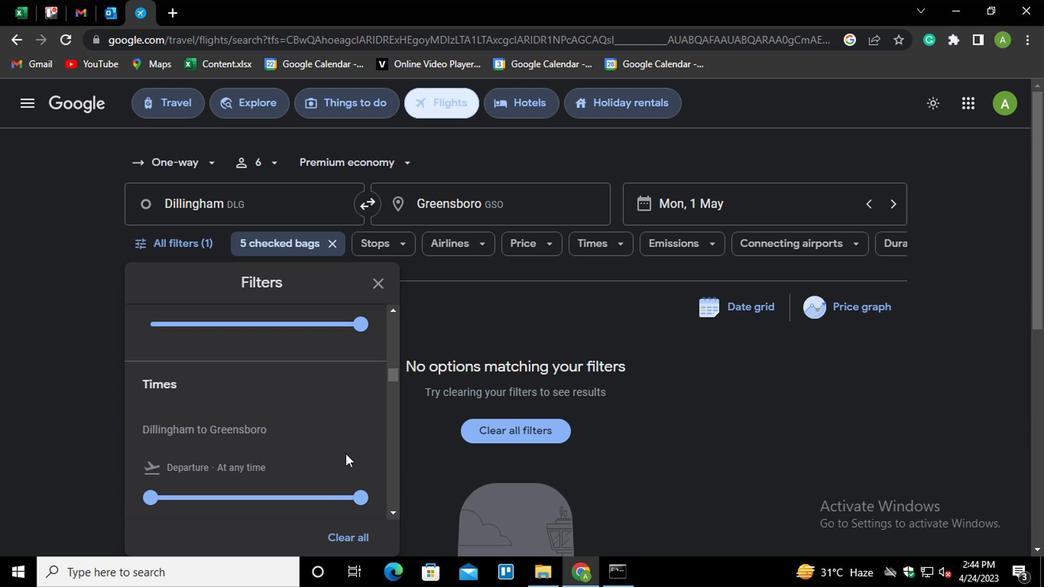 
Action: Mouse moved to (280, 419)
Screenshot: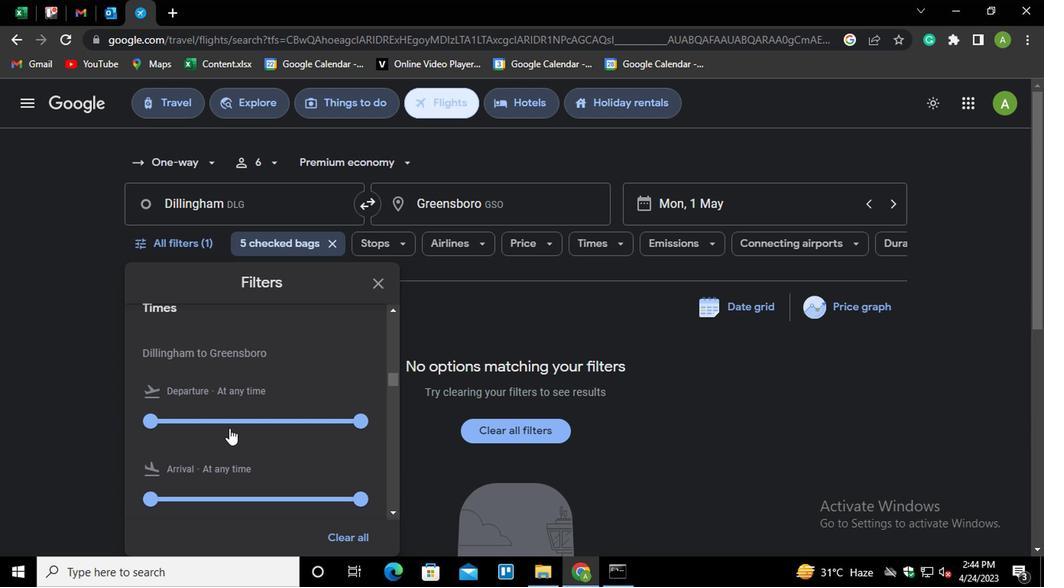 
Action: Mouse pressed left at (280, 419)
Screenshot: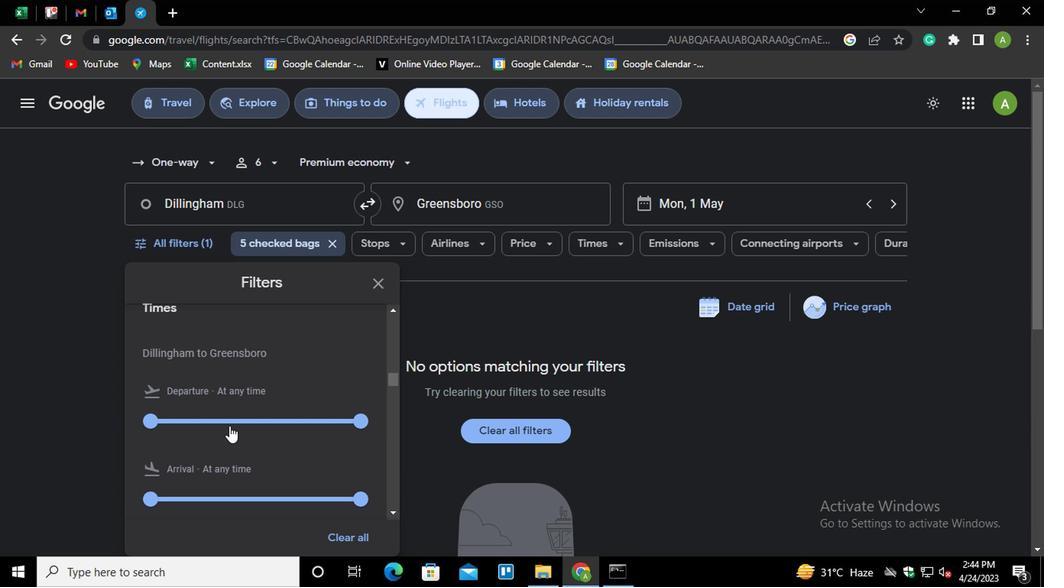 
Action: Mouse moved to (278, 417)
Screenshot: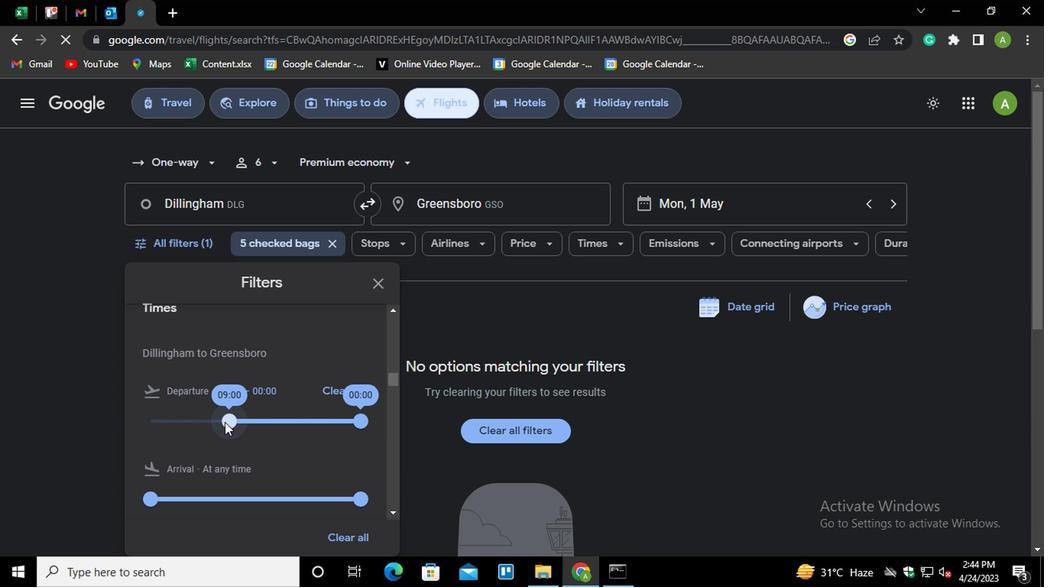 
Action: Mouse pressed left at (278, 417)
Screenshot: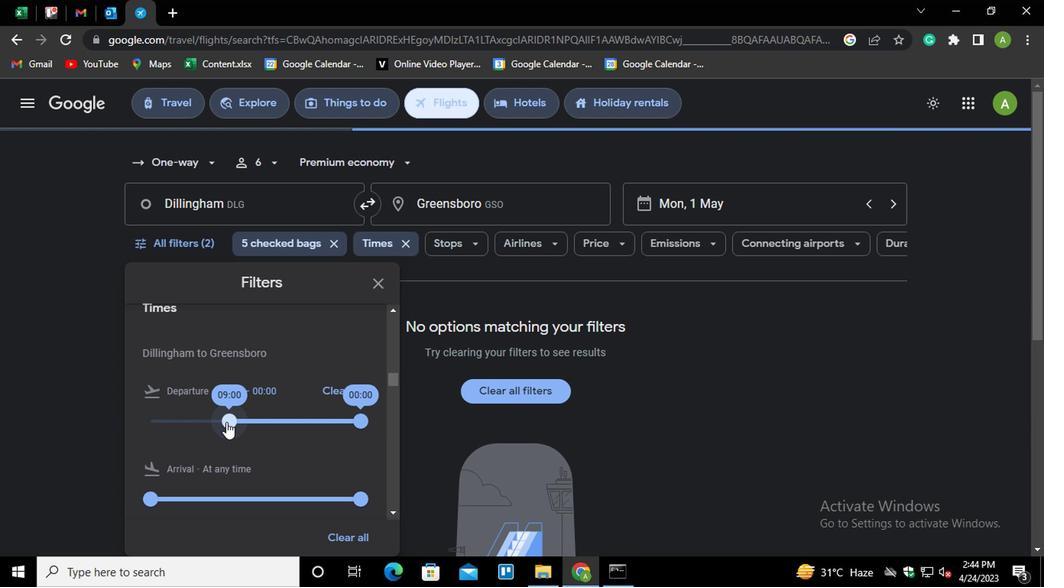 
Action: Mouse moved to (373, 416)
Screenshot: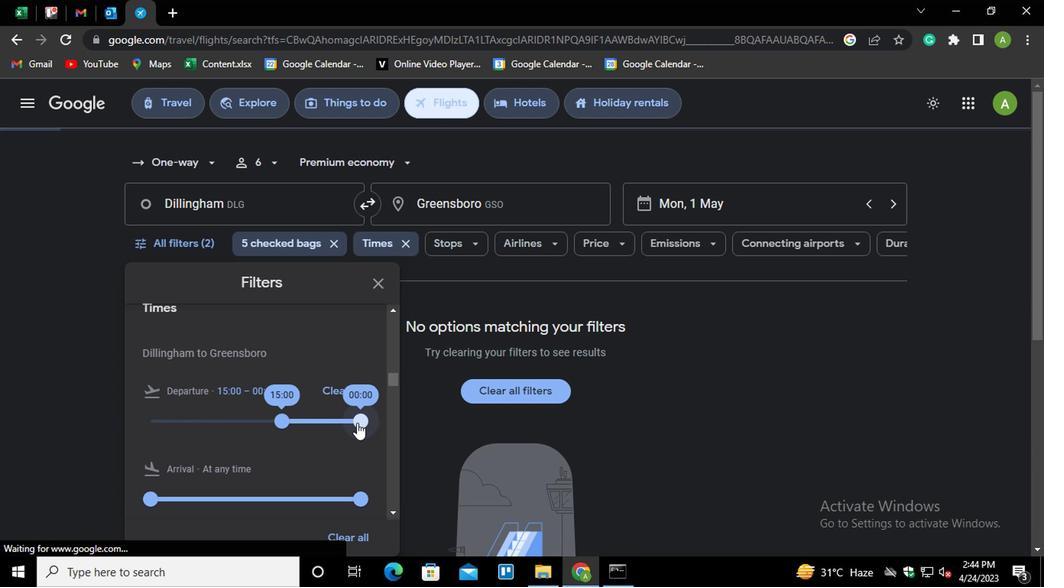 
Action: Mouse pressed left at (373, 416)
Screenshot: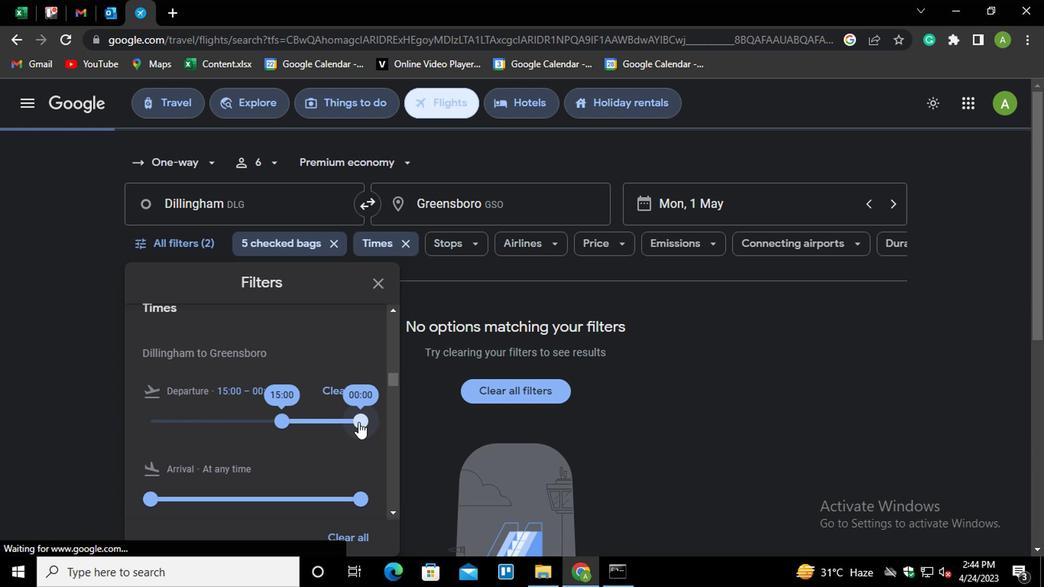 
Action: Mouse moved to (343, 438)
Screenshot: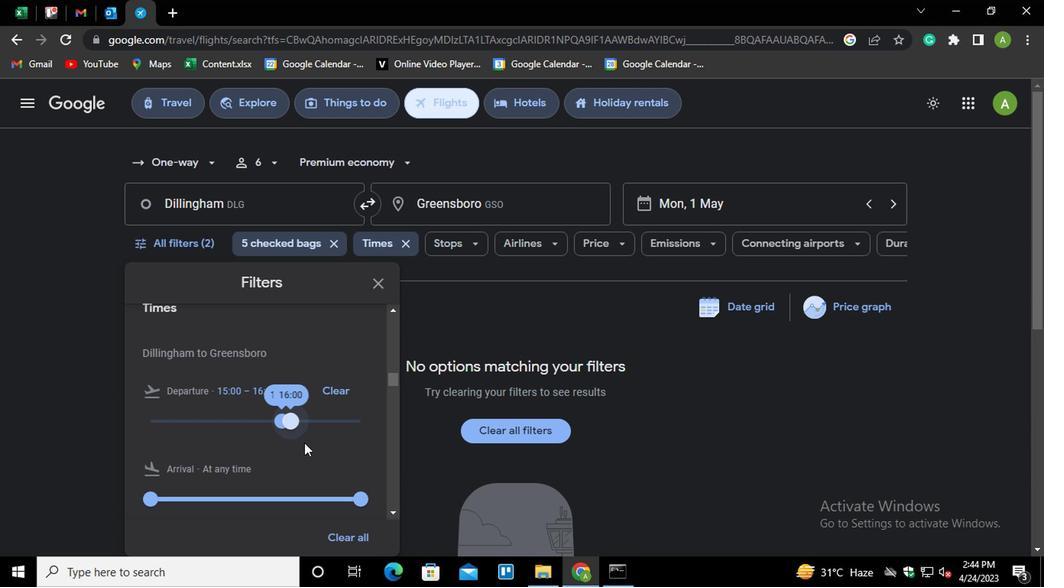 
Action: Mouse scrolled (343, 437) with delta (0, 0)
Screenshot: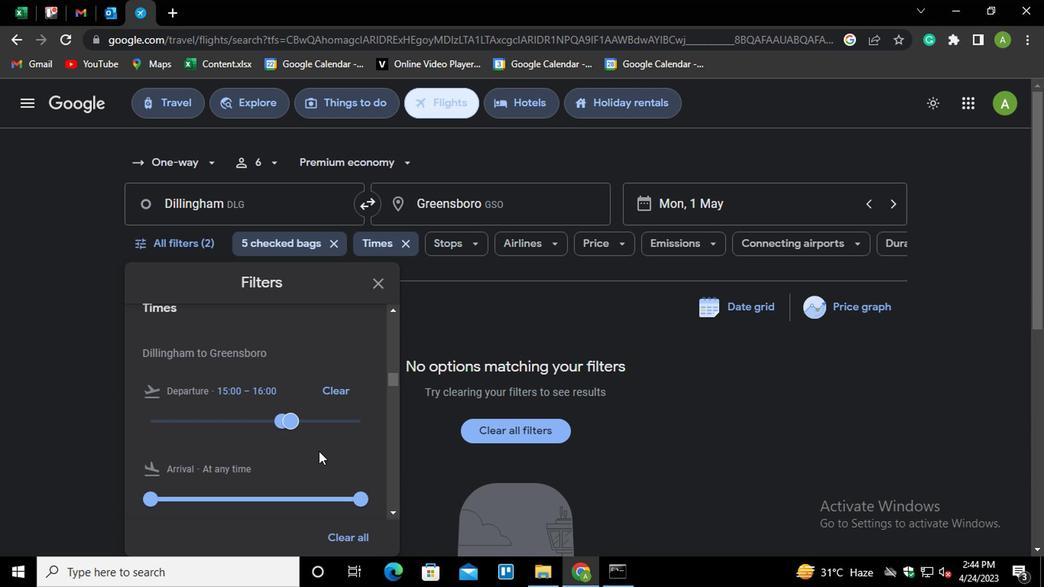 
Action: Mouse scrolled (343, 437) with delta (0, 0)
Screenshot: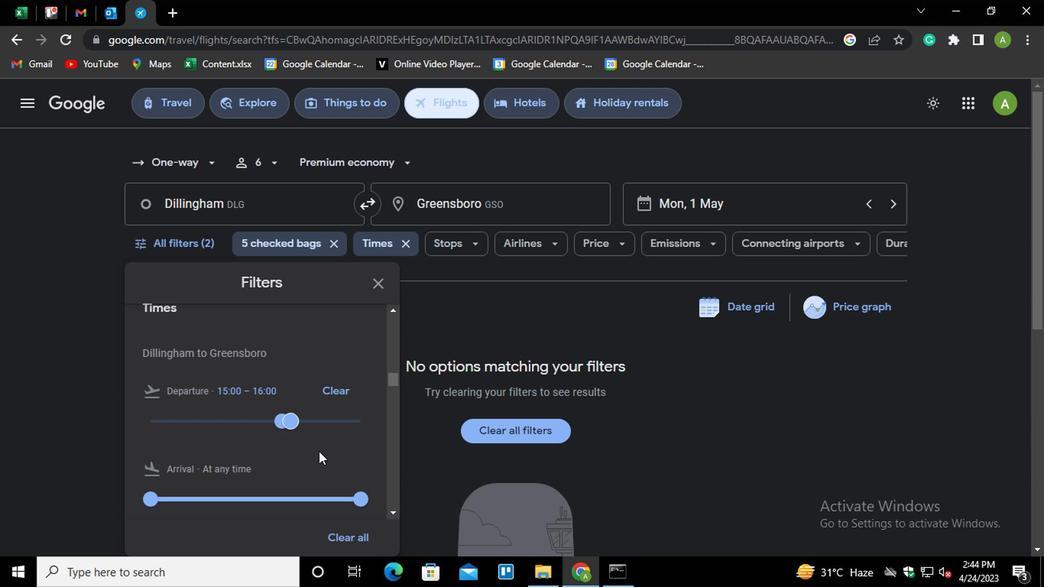 
Action: Mouse scrolled (343, 437) with delta (0, 0)
Screenshot: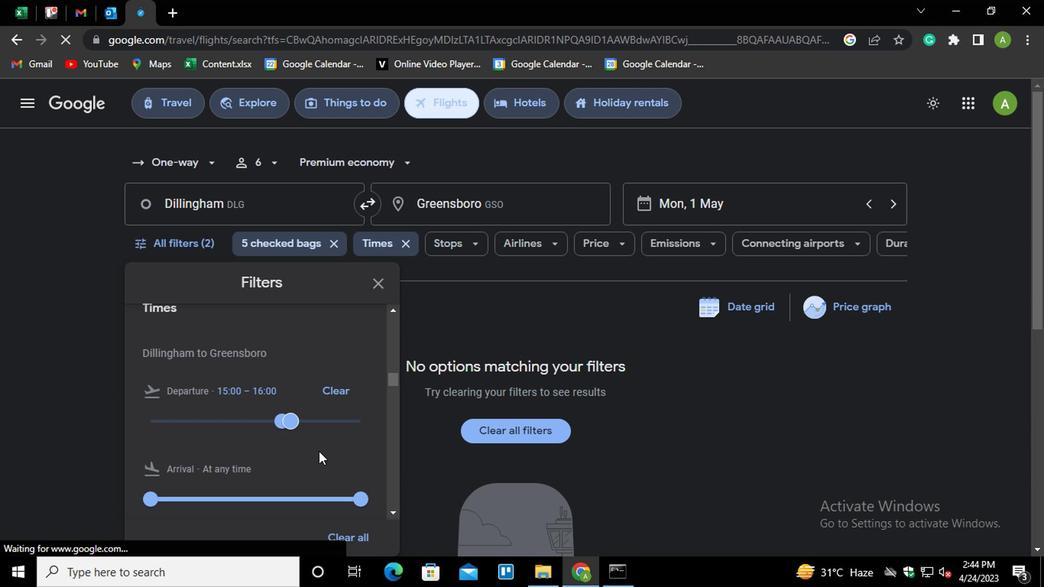 
Action: Mouse scrolled (343, 437) with delta (0, 0)
Screenshot: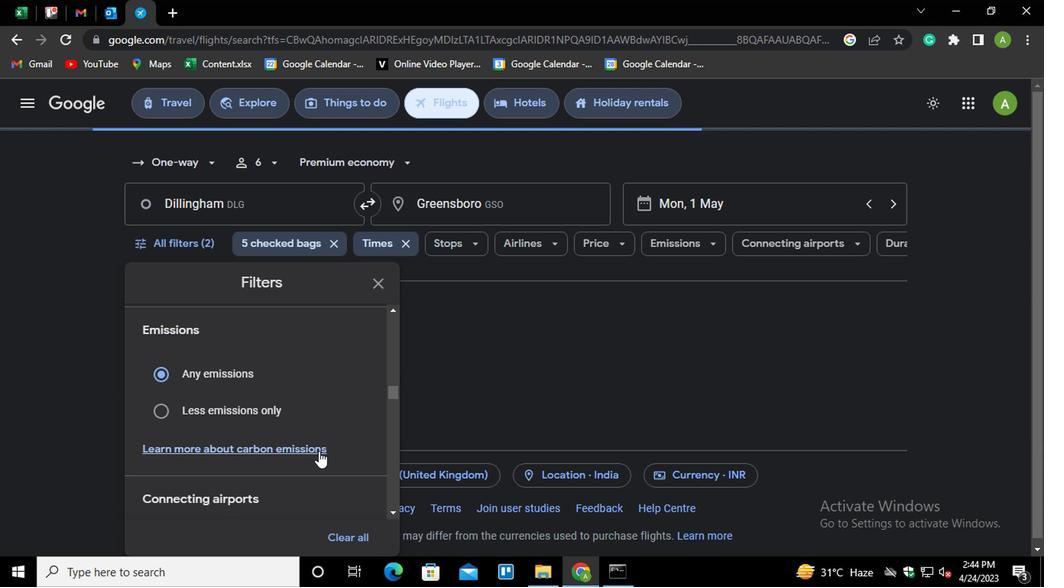 
Action: Mouse scrolled (343, 437) with delta (0, 0)
Screenshot: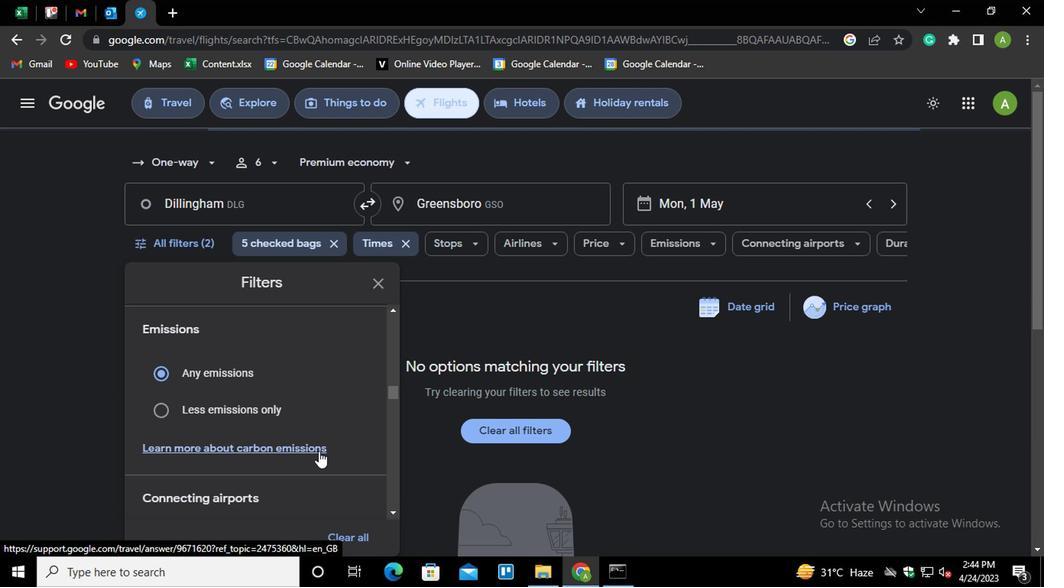 
Action: Mouse scrolled (343, 437) with delta (0, 0)
Screenshot: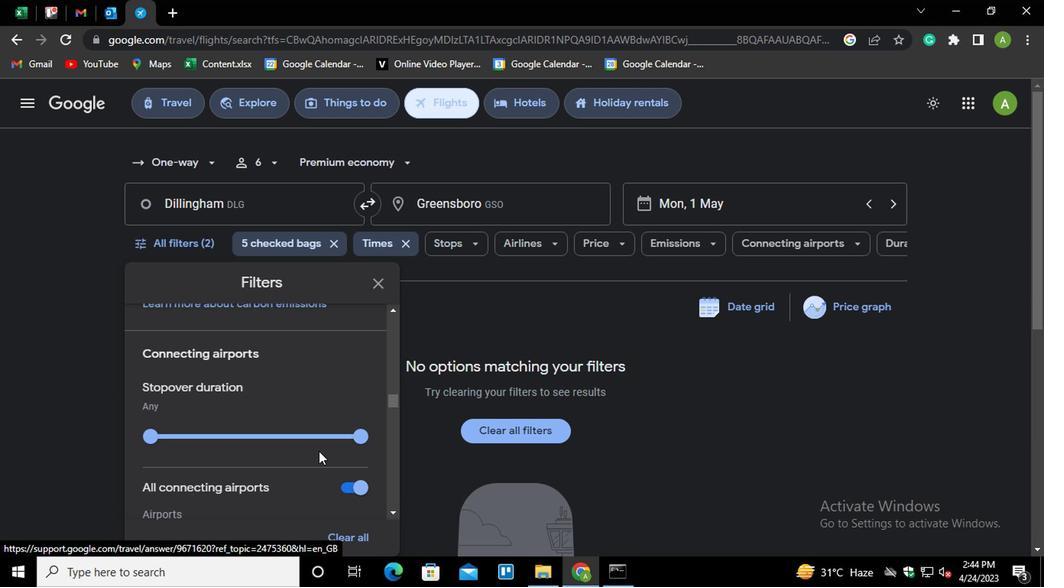 
Action: Mouse scrolled (343, 437) with delta (0, 0)
Screenshot: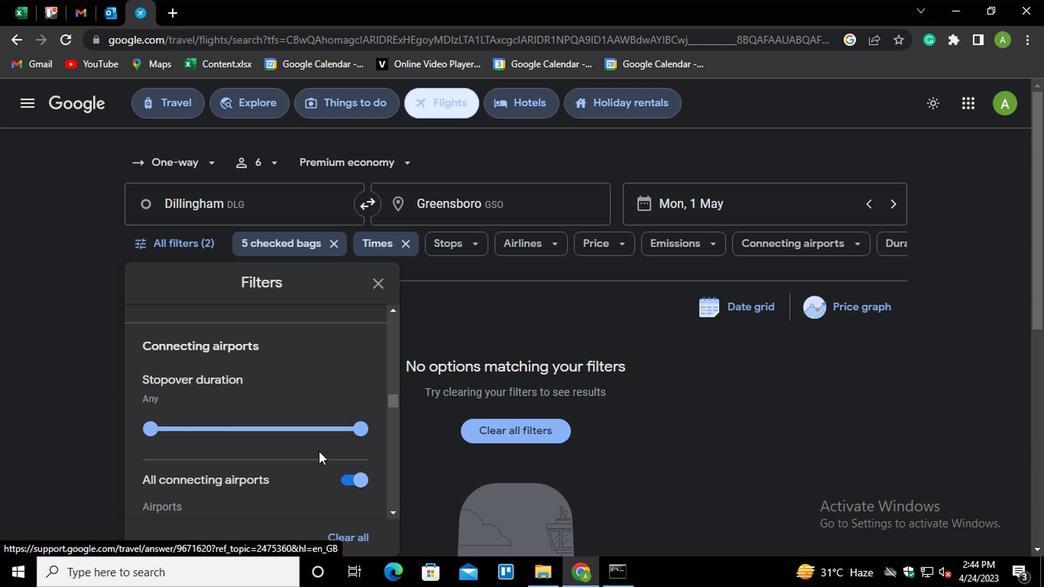
Action: Mouse scrolled (343, 437) with delta (0, 0)
Screenshot: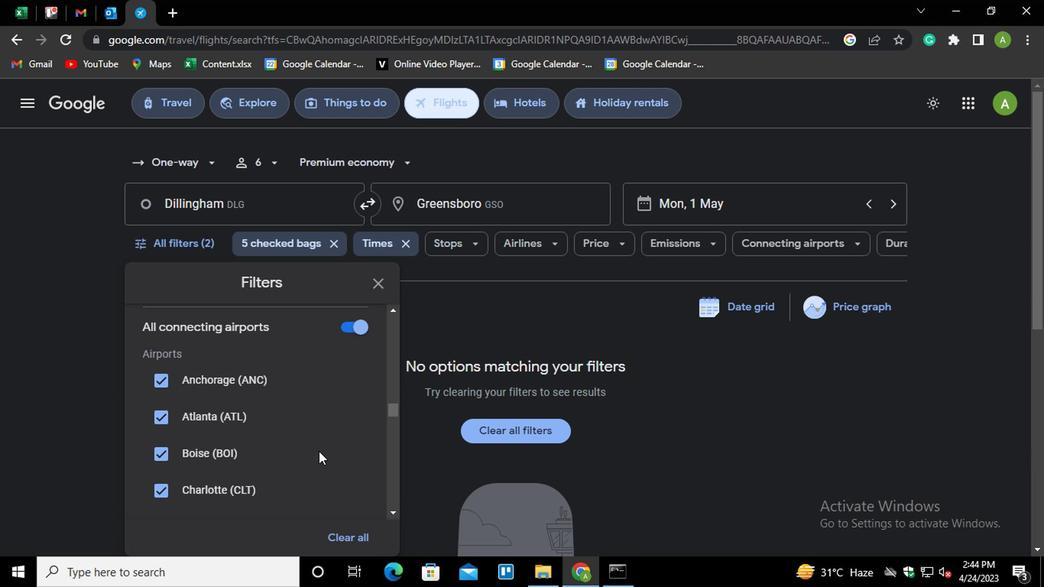 
Action: Mouse scrolled (343, 437) with delta (0, 0)
Screenshot: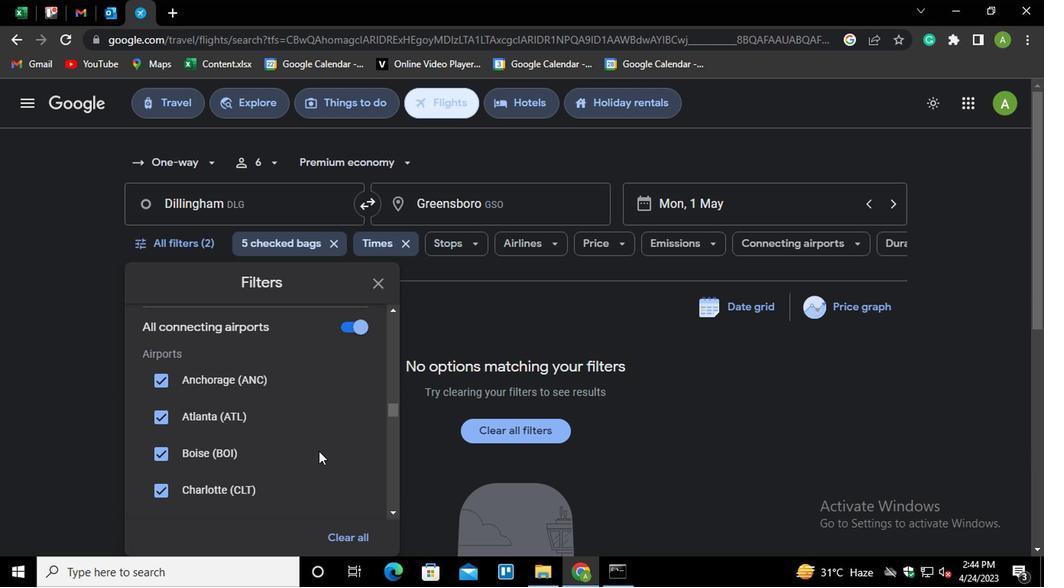 
Action: Mouse scrolled (343, 437) with delta (0, 0)
Screenshot: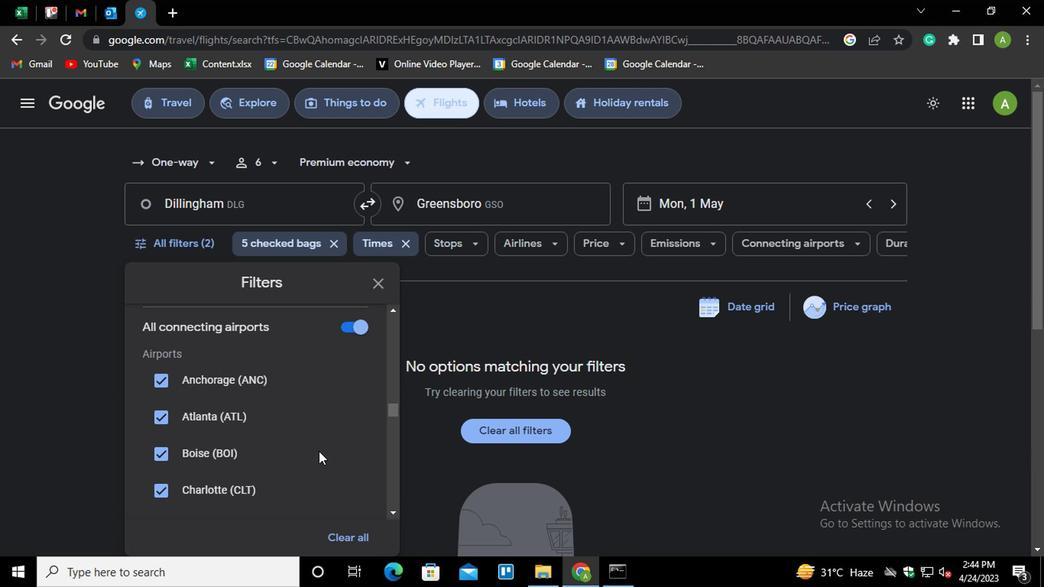 
Action: Mouse scrolled (343, 437) with delta (0, 0)
Screenshot: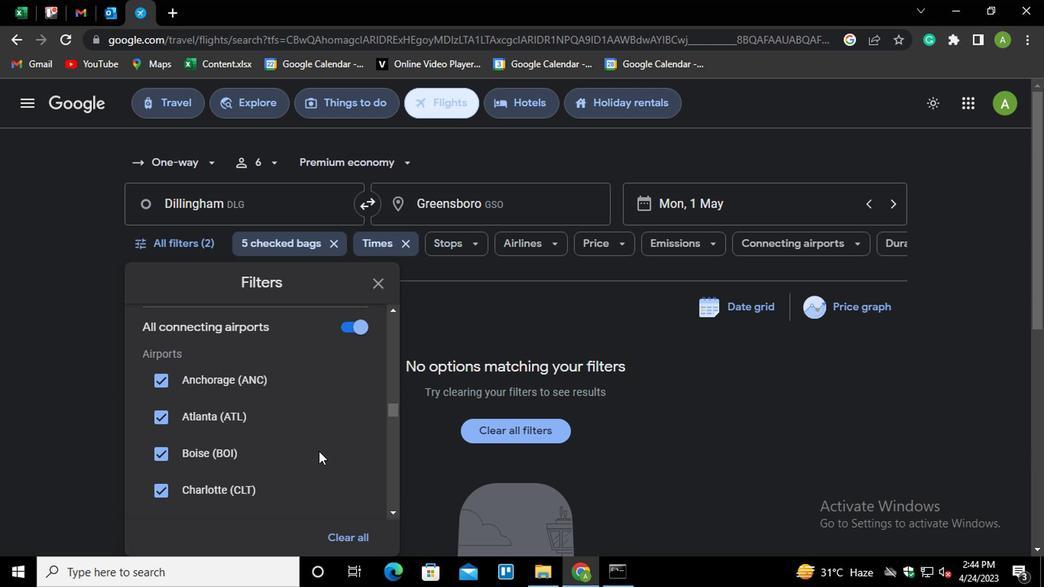 
Action: Mouse scrolled (343, 437) with delta (0, 0)
Screenshot: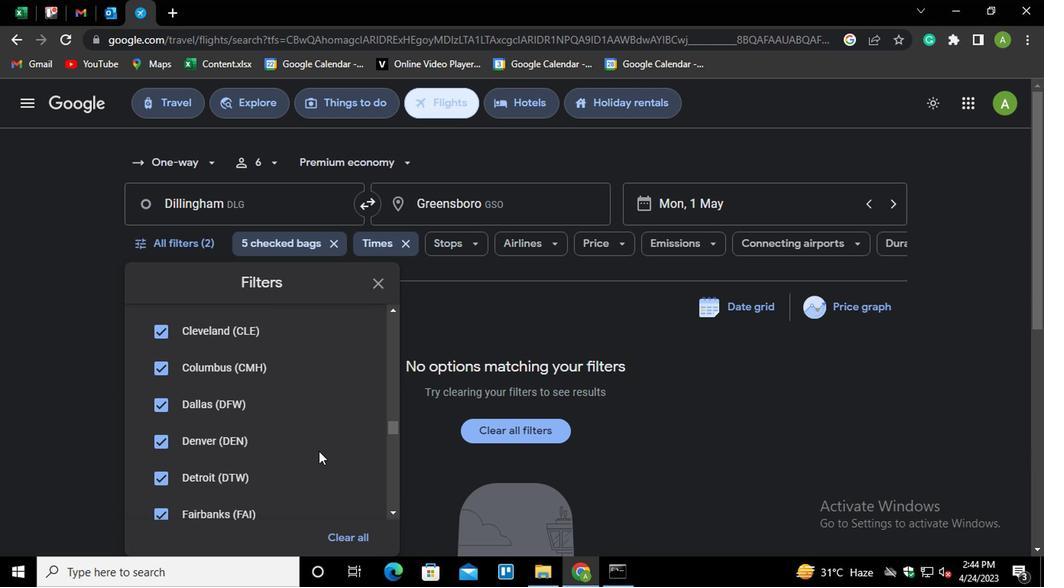 
Action: Mouse scrolled (343, 437) with delta (0, 0)
Screenshot: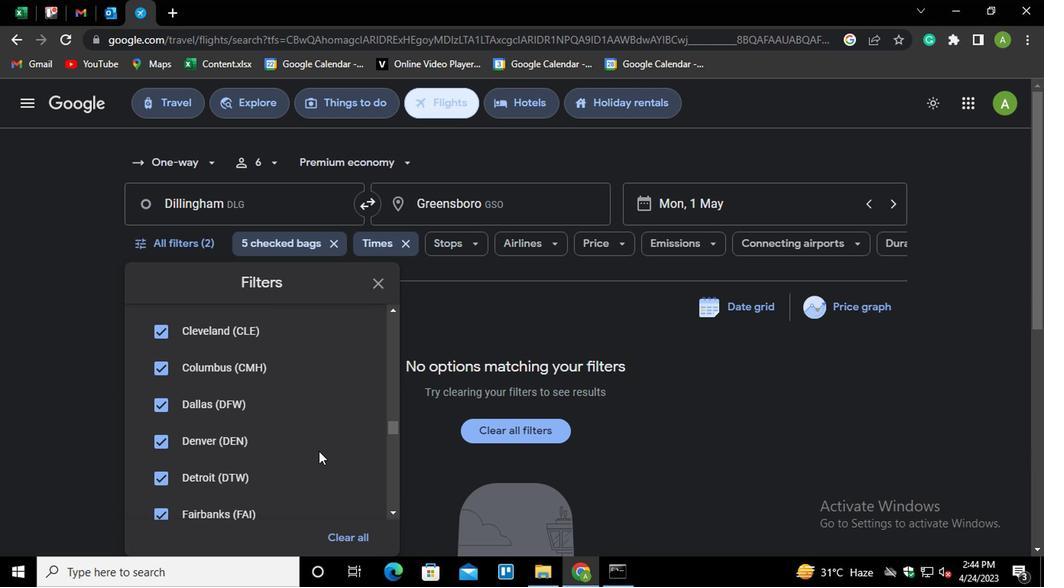 
Action: Mouse scrolled (343, 437) with delta (0, 0)
Screenshot: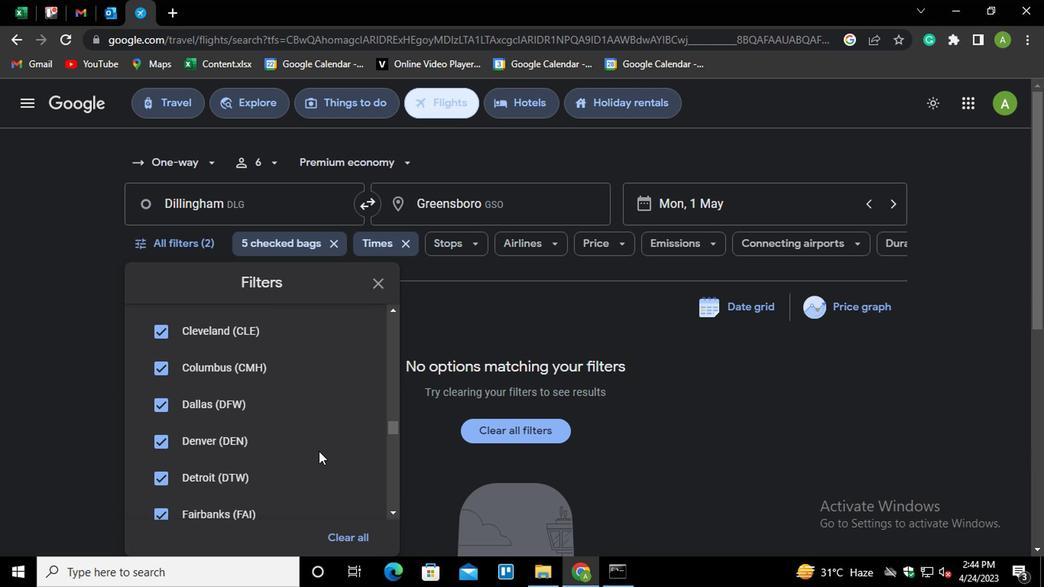 
Action: Mouse scrolled (343, 437) with delta (0, 0)
Screenshot: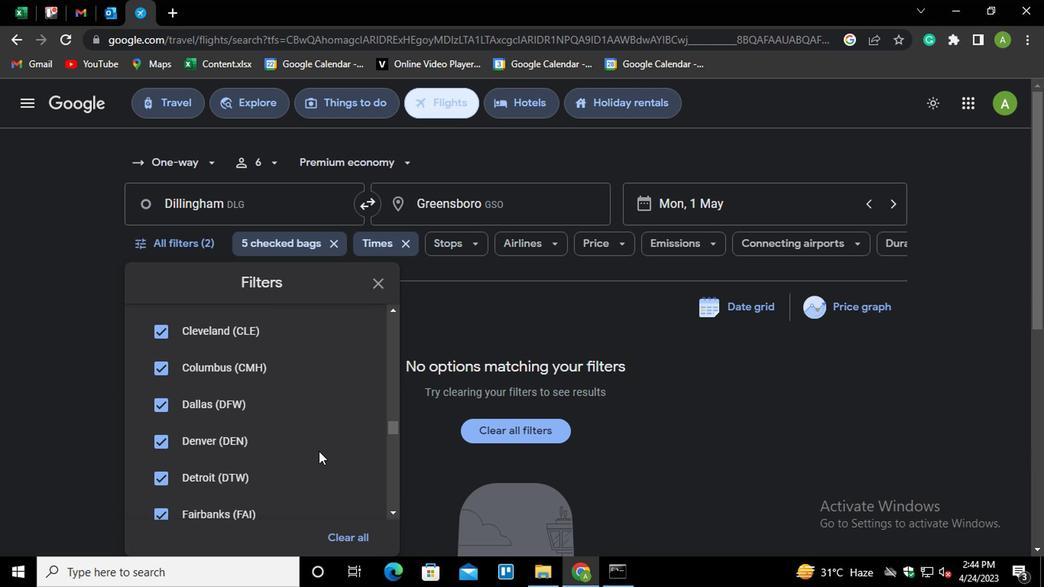 
Action: Mouse scrolled (343, 437) with delta (0, 0)
Screenshot: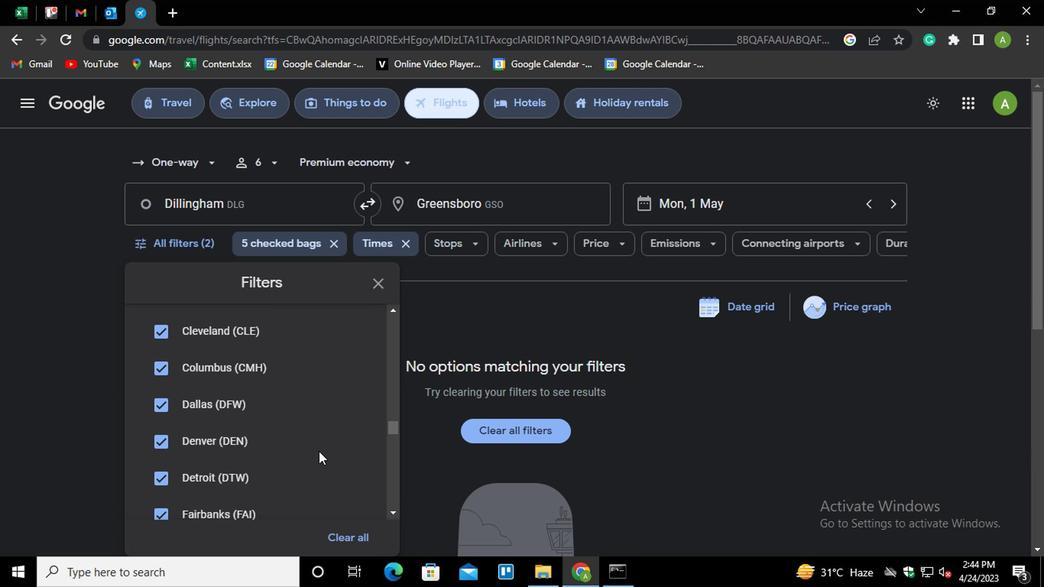 
Action: Mouse moved to (479, 349)
Screenshot: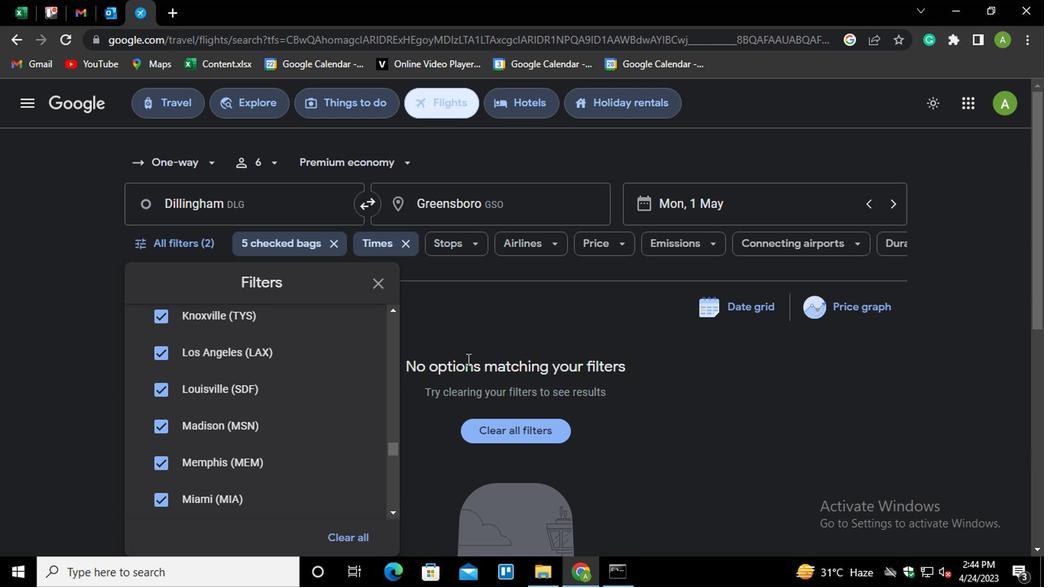 
Action: Mouse pressed left at (479, 349)
Screenshot: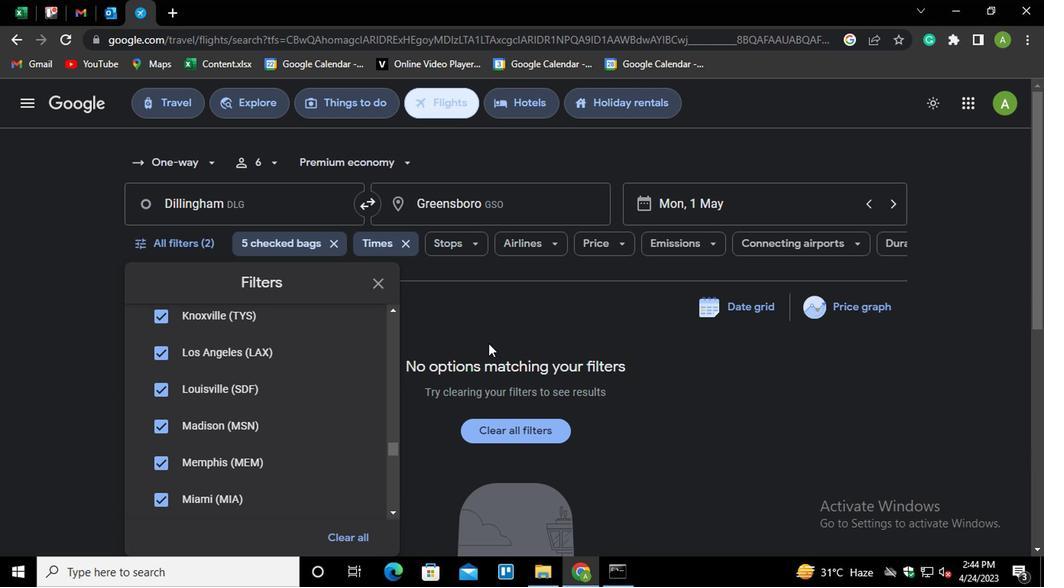 
Action: Mouse moved to (458, 335)
Screenshot: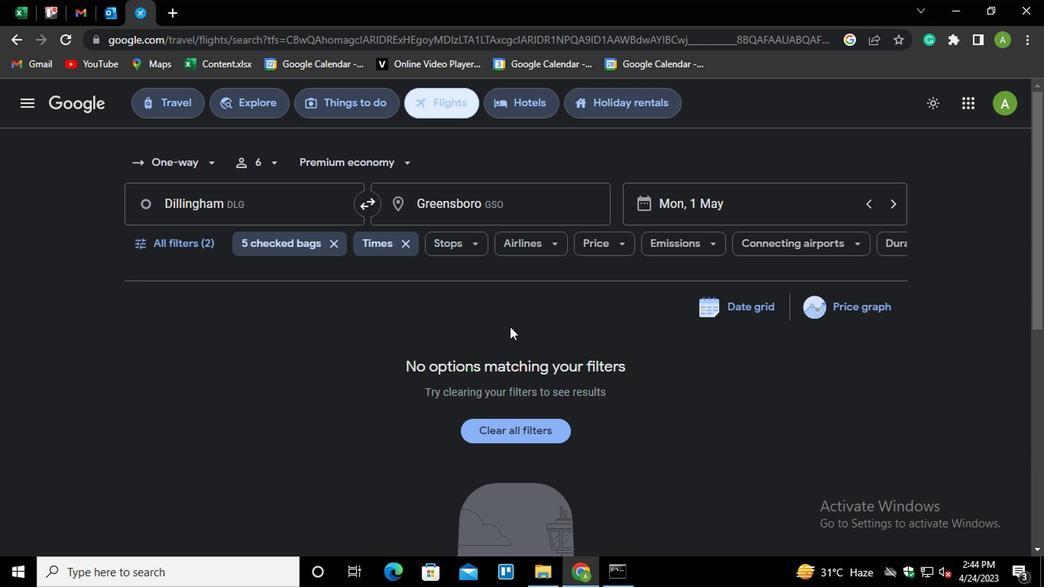 
